 Task: Select a due date automation when advanced on, the moment a card is due add fields with custom field "Resume" set to a number lower or equal to 1 and greater than 10.
Action: Mouse moved to (1341, 107)
Screenshot: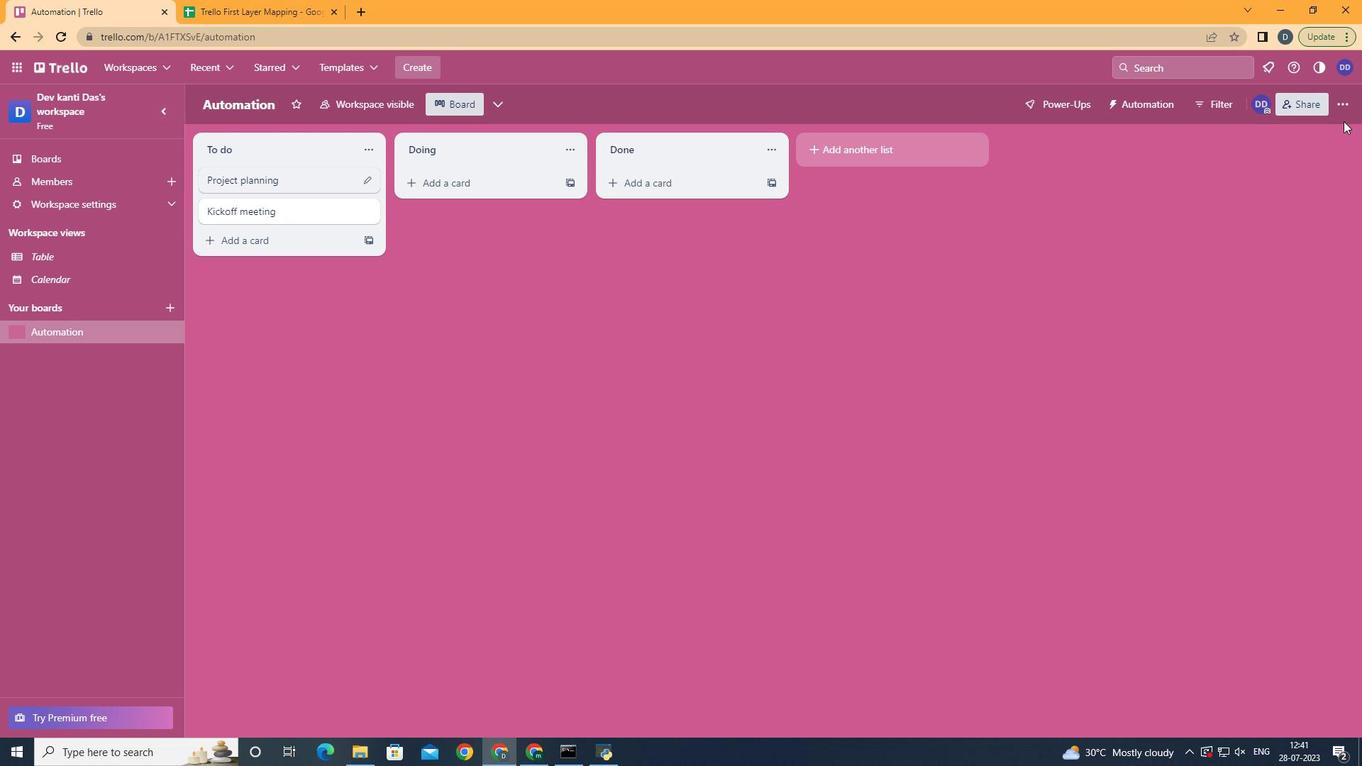 
Action: Mouse pressed left at (1341, 107)
Screenshot: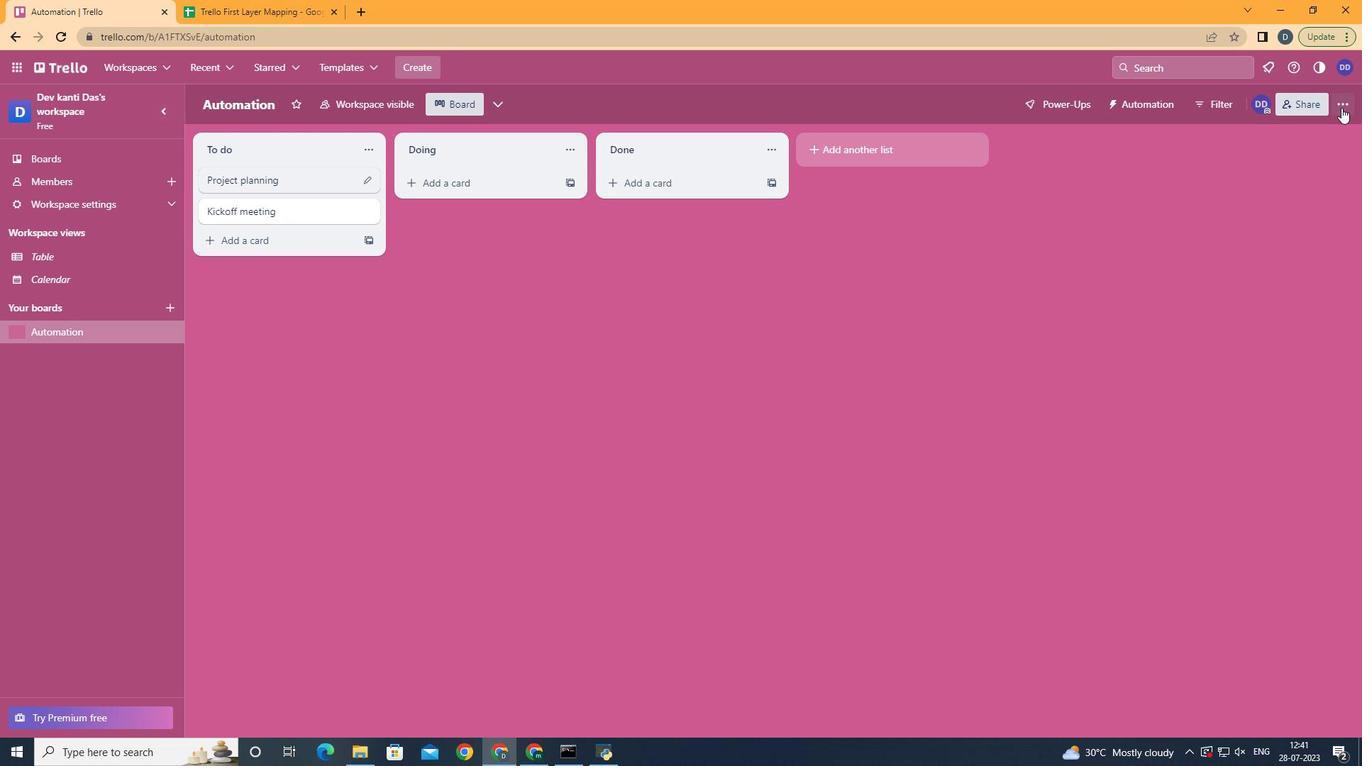 
Action: Mouse moved to (1223, 283)
Screenshot: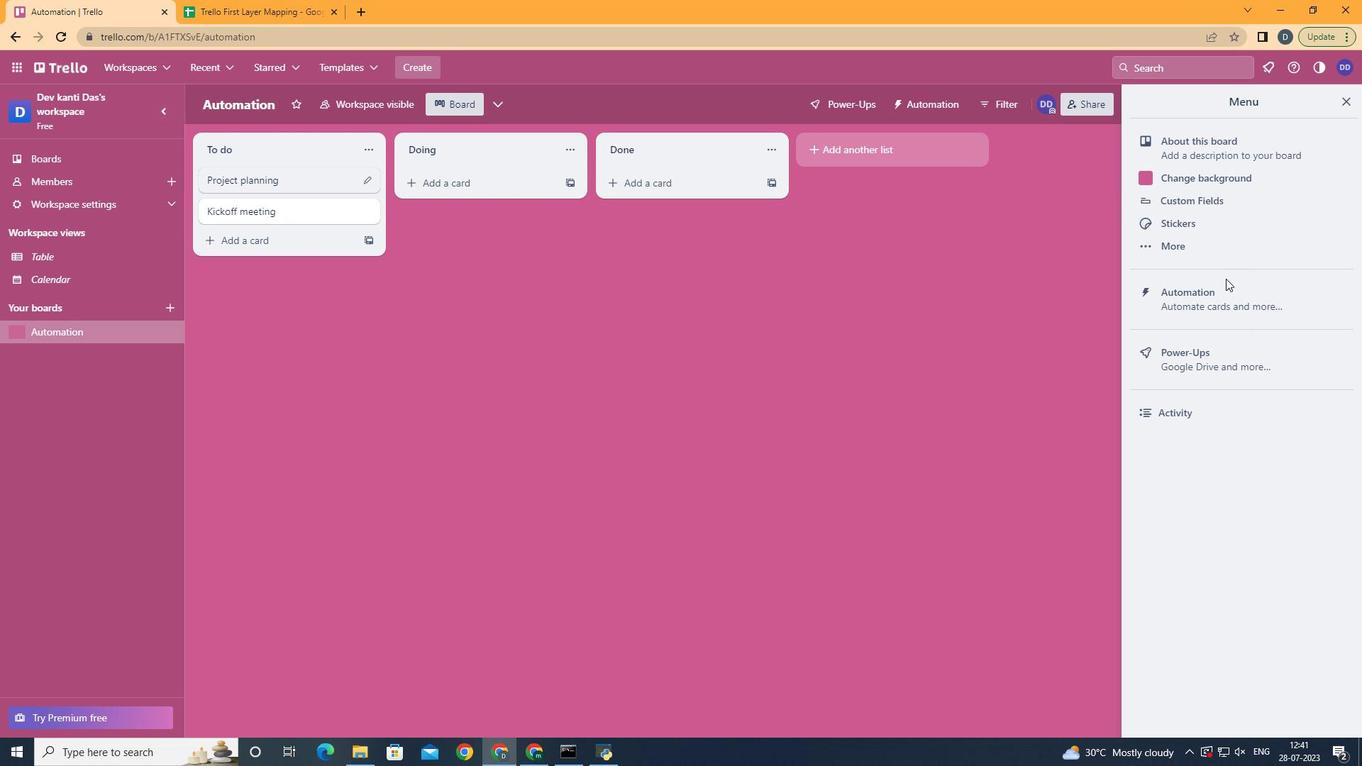
Action: Mouse pressed left at (1223, 283)
Screenshot: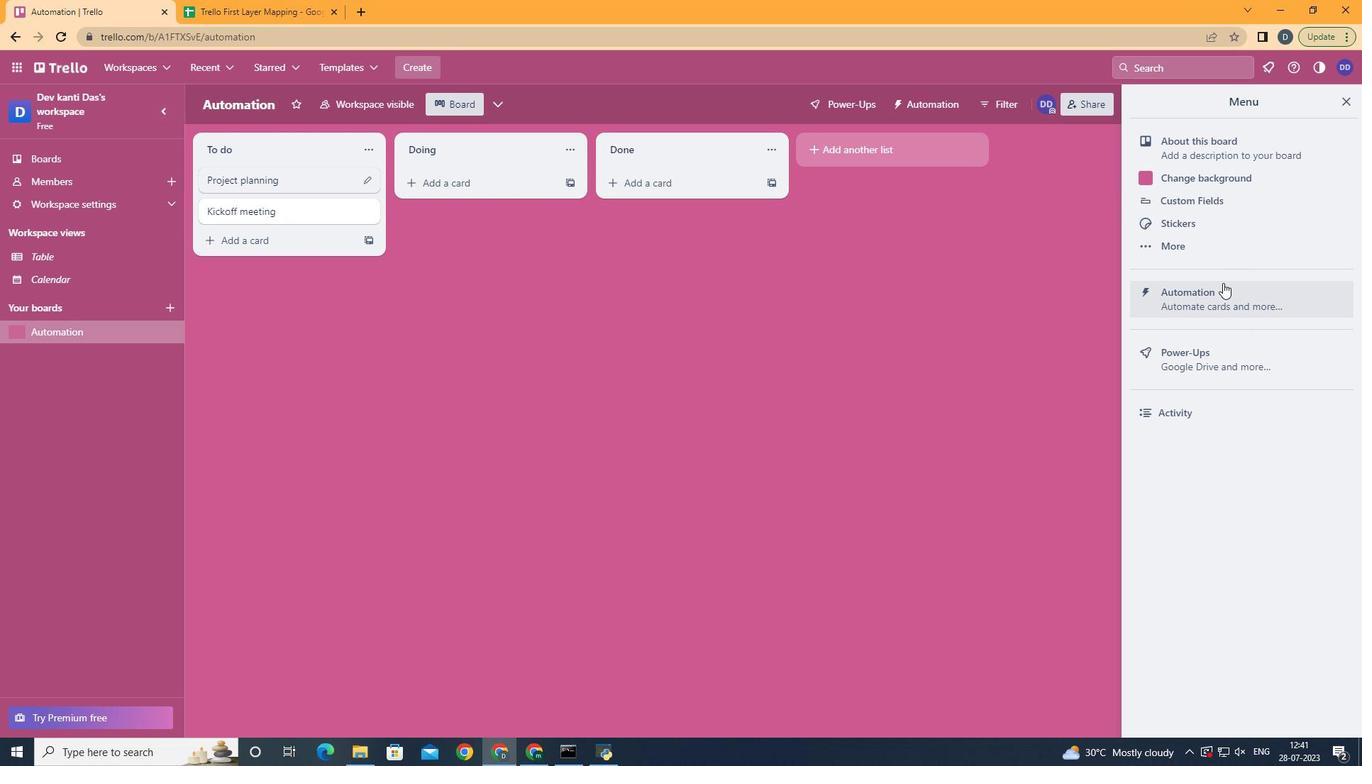 
Action: Mouse moved to (266, 287)
Screenshot: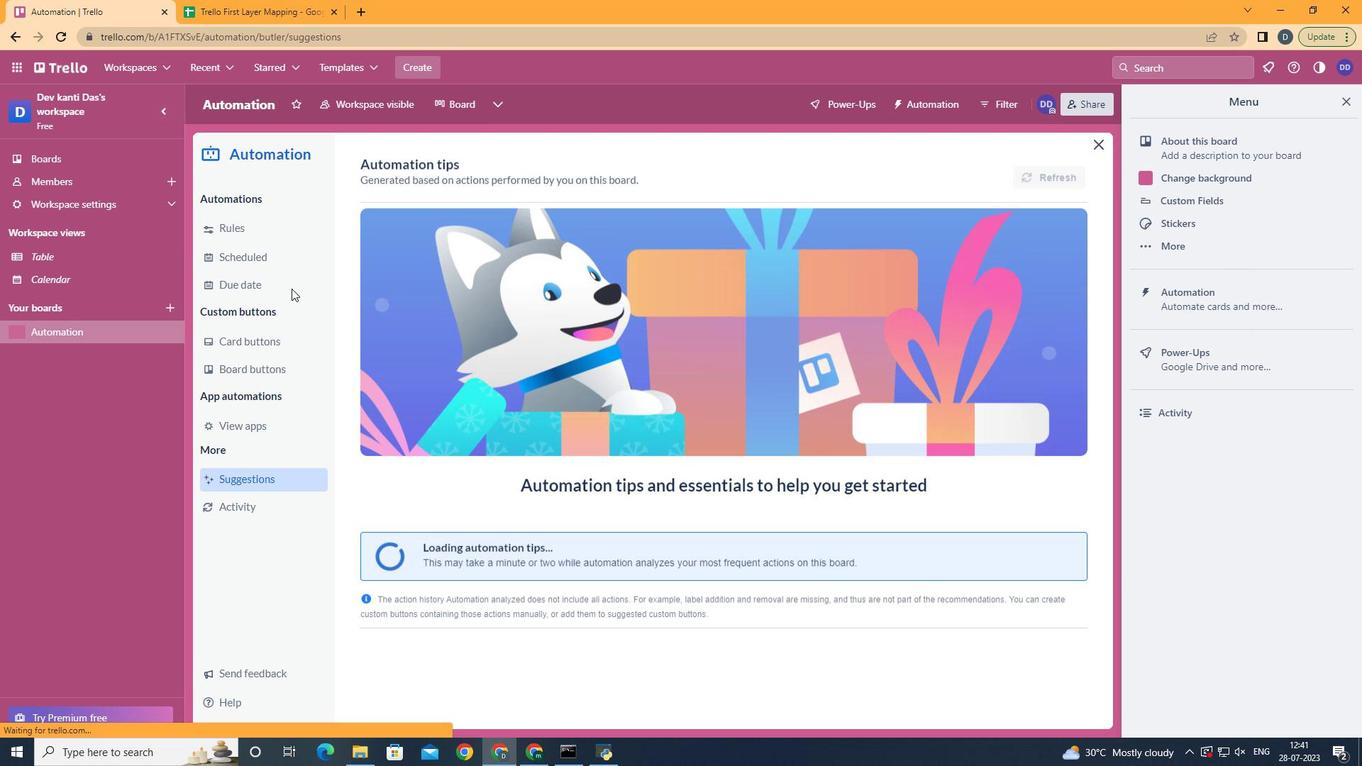 
Action: Mouse pressed left at (266, 287)
Screenshot: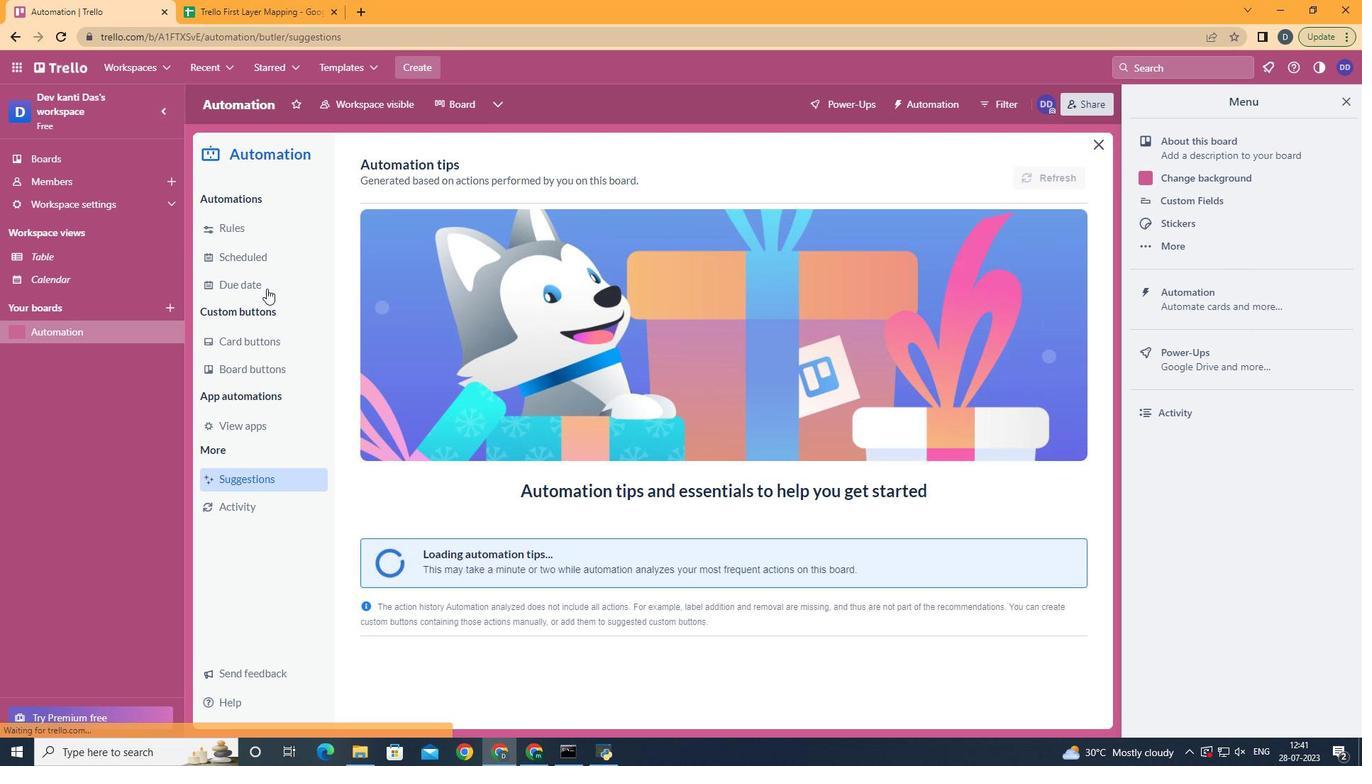 
Action: Mouse moved to (1036, 173)
Screenshot: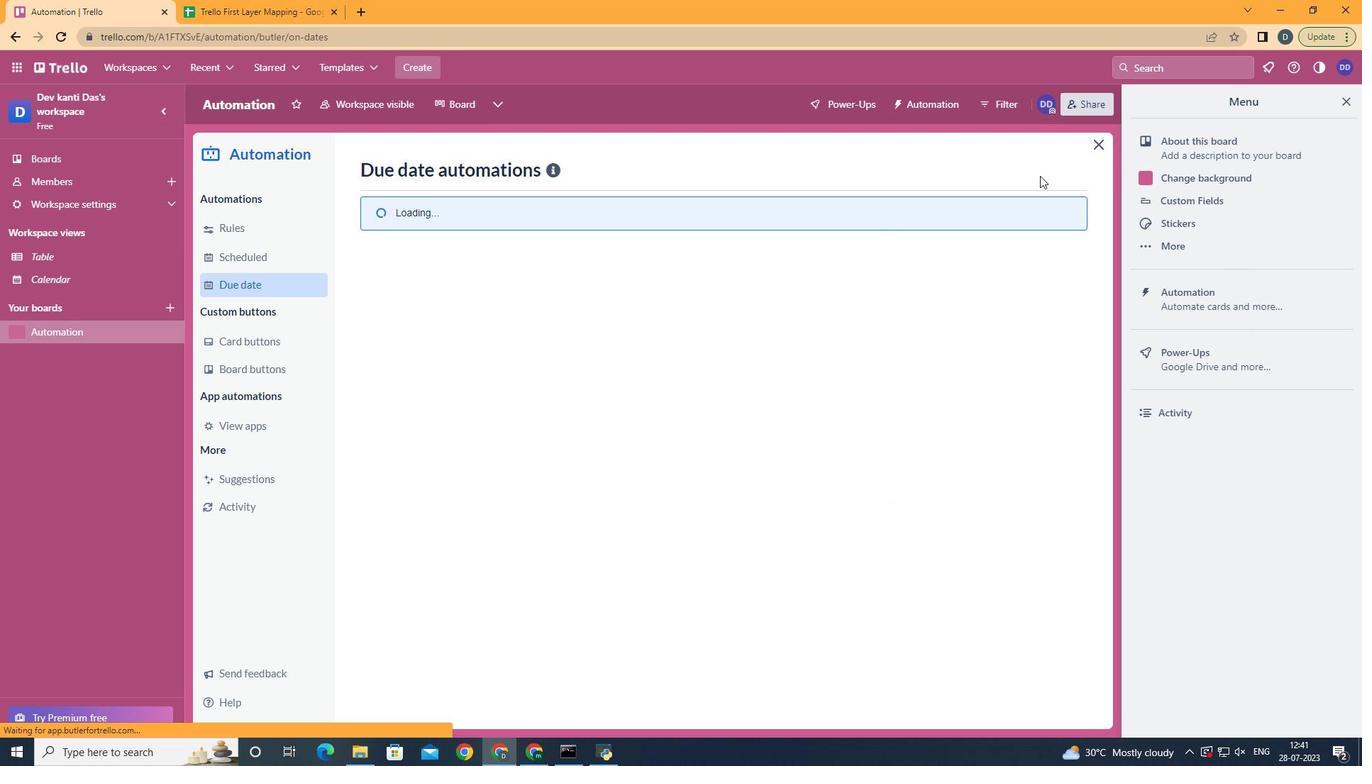 
Action: Mouse pressed left at (1036, 173)
Screenshot: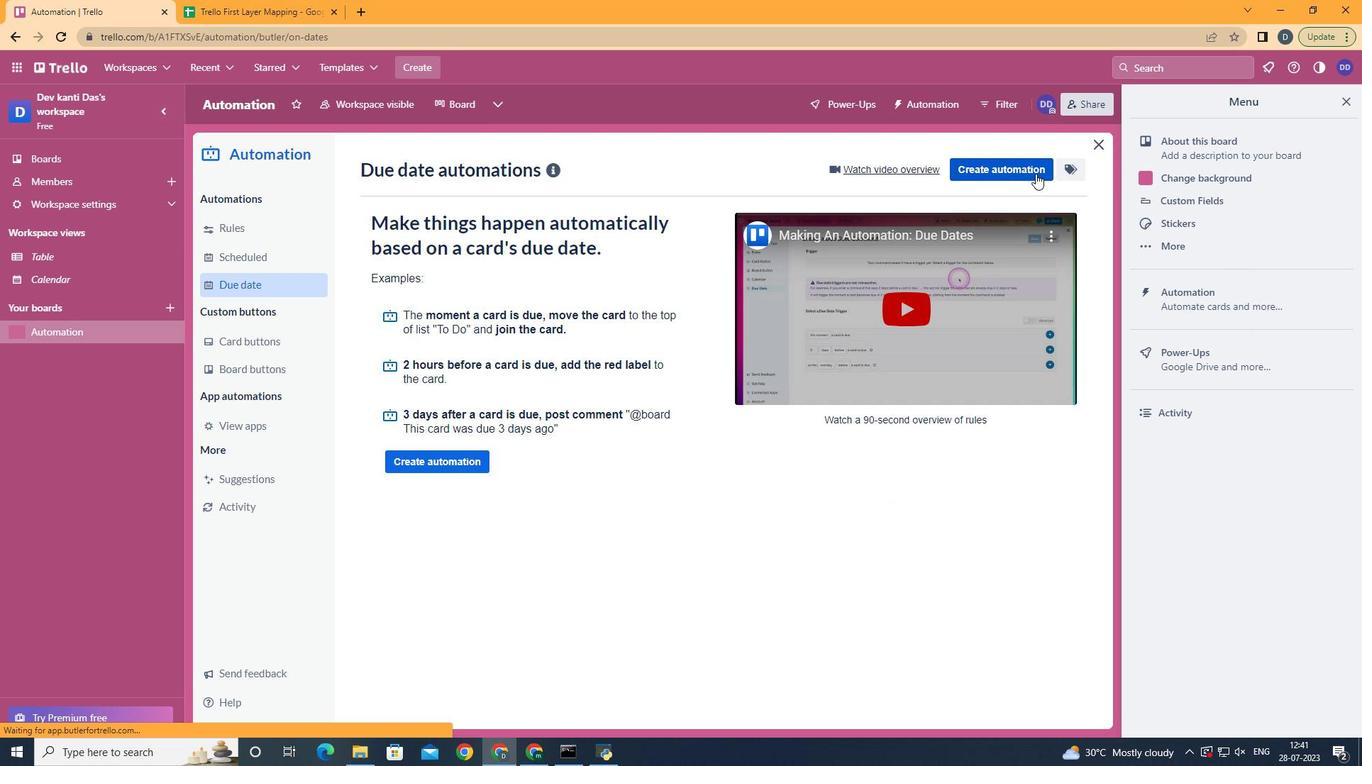 
Action: Mouse moved to (565, 307)
Screenshot: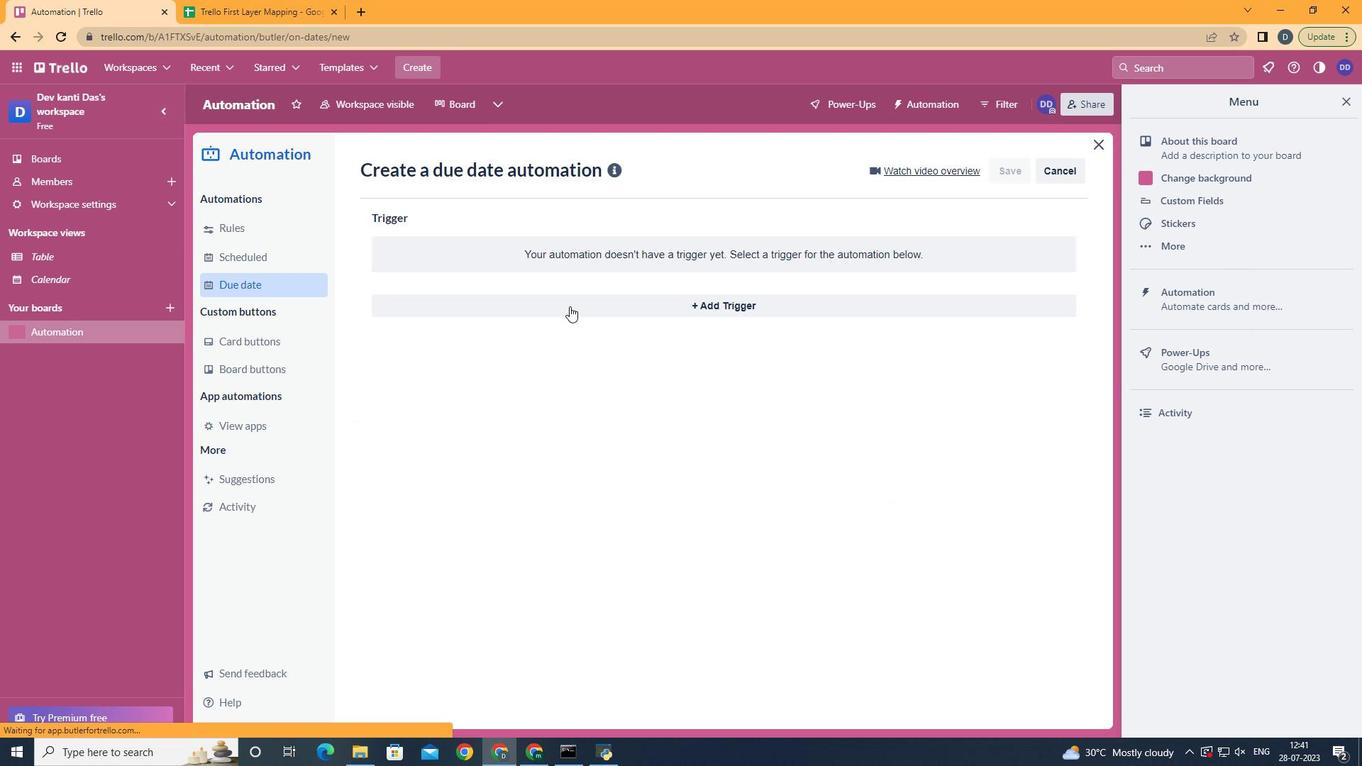 
Action: Mouse pressed left at (565, 307)
Screenshot: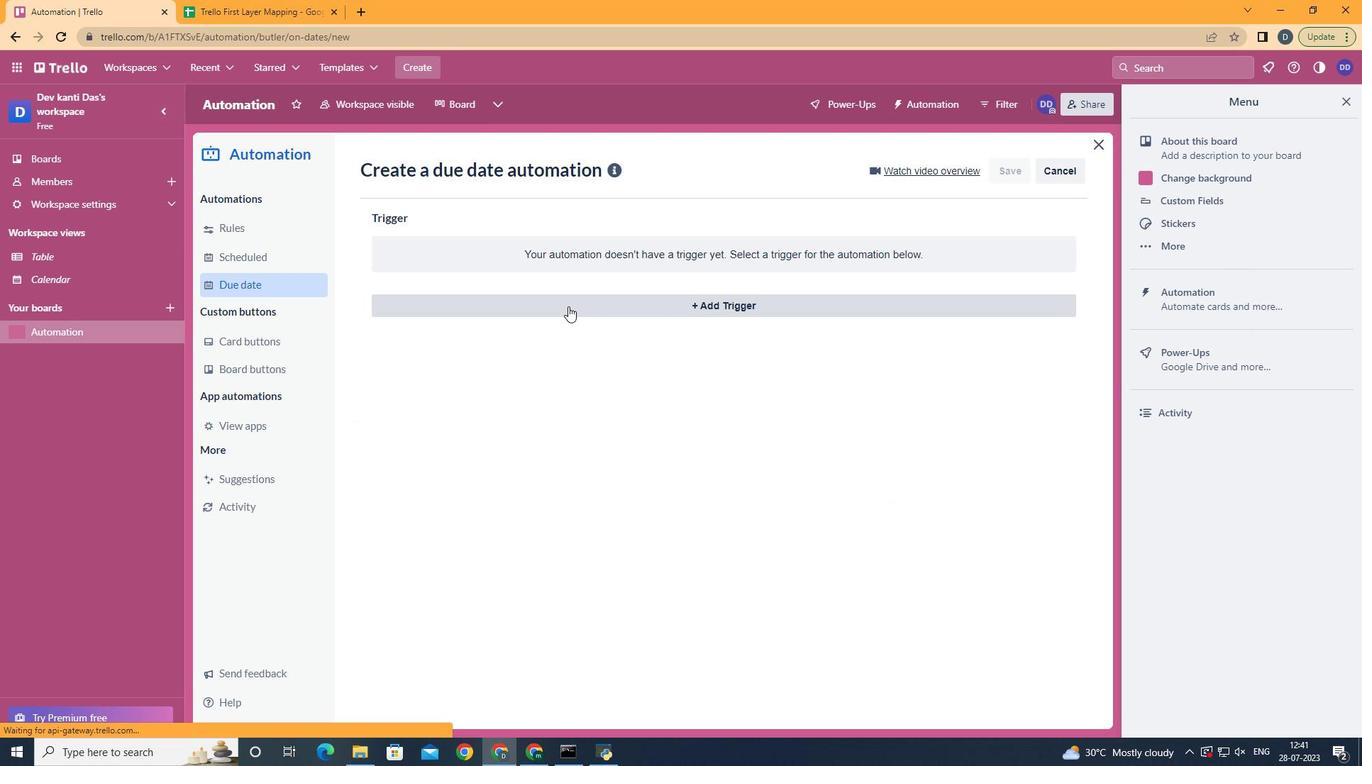 
Action: Mouse moved to (436, 501)
Screenshot: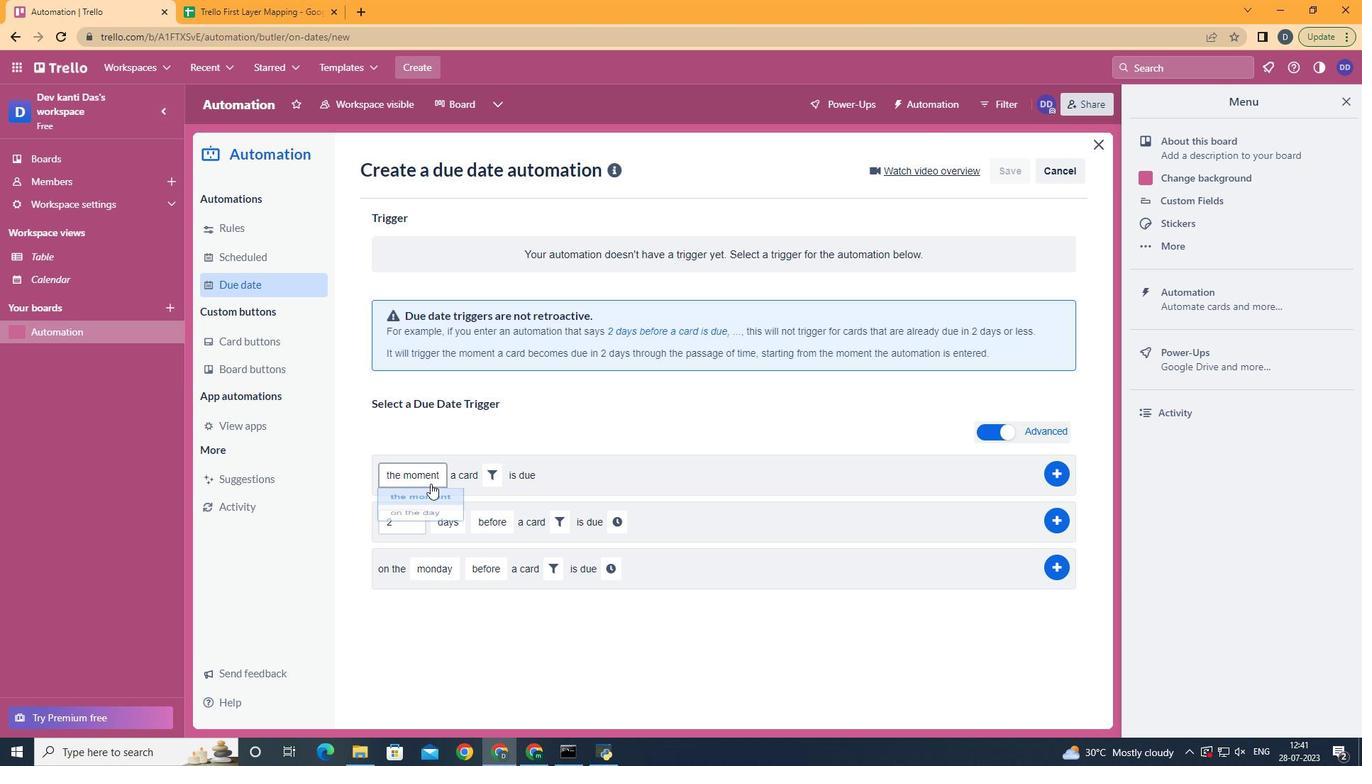 
Action: Mouse pressed left at (436, 501)
Screenshot: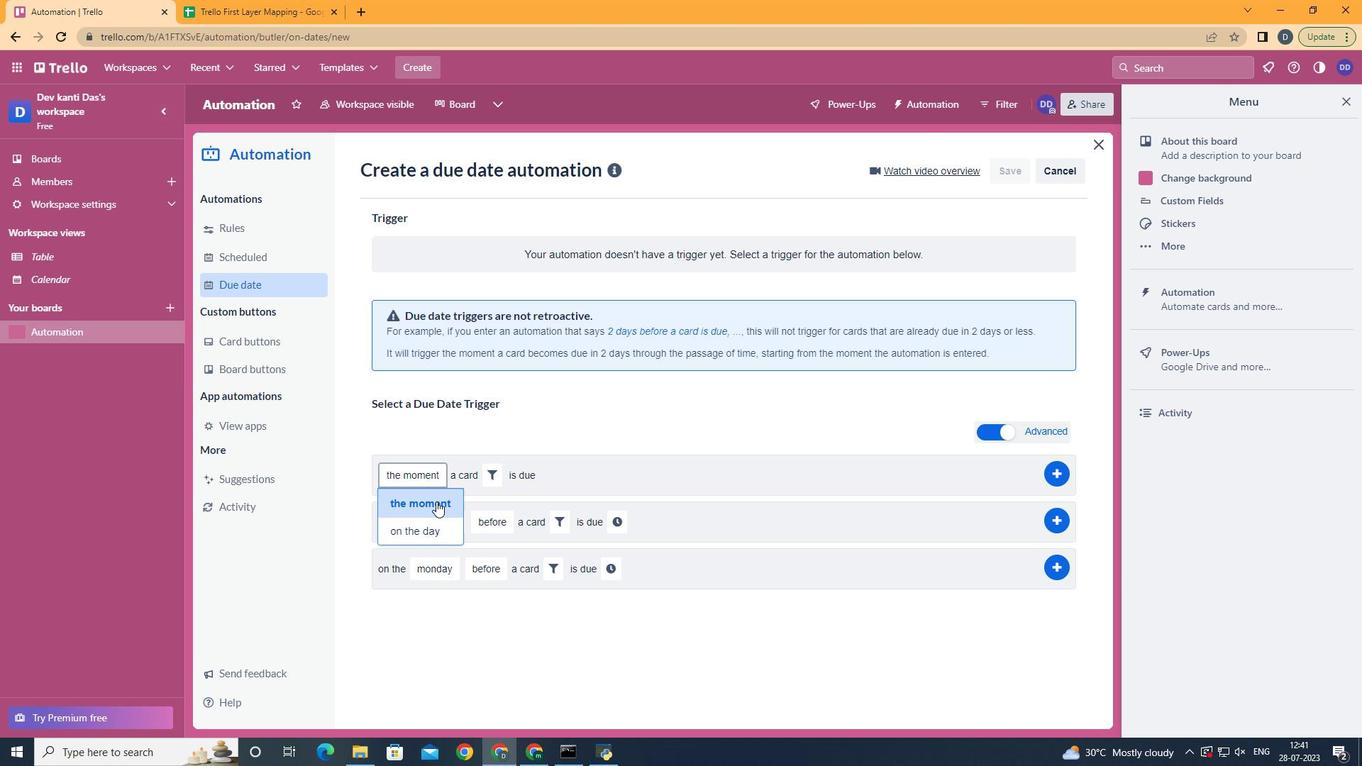 
Action: Mouse moved to (498, 474)
Screenshot: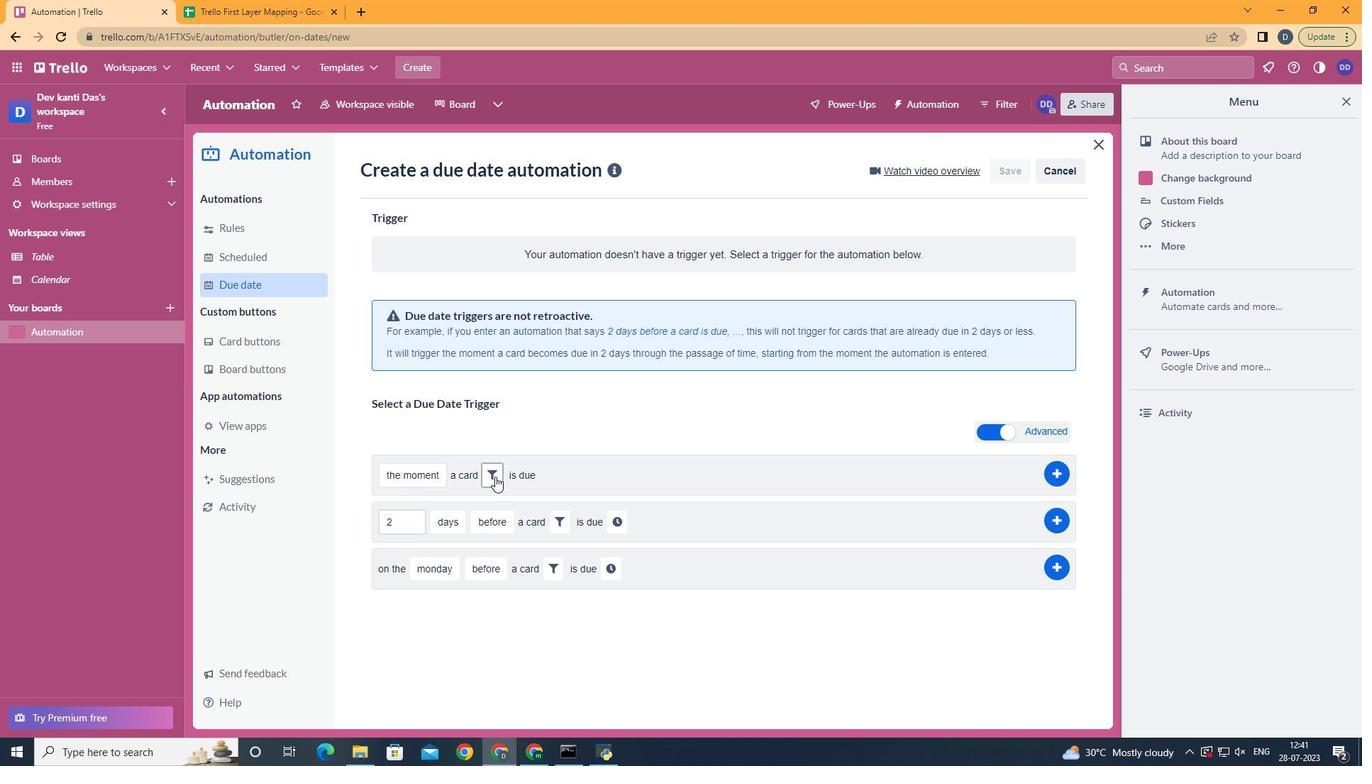 
Action: Mouse pressed left at (498, 474)
Screenshot: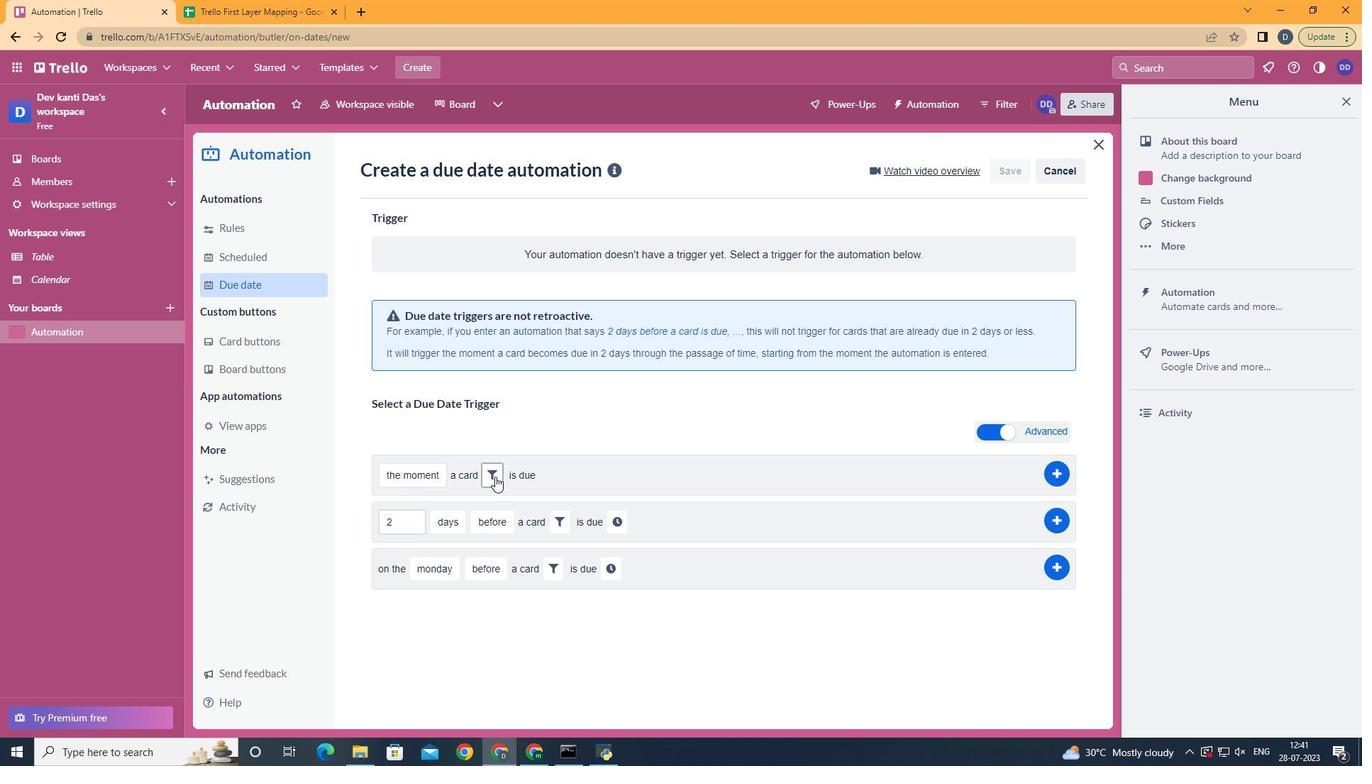 
Action: Mouse moved to (716, 522)
Screenshot: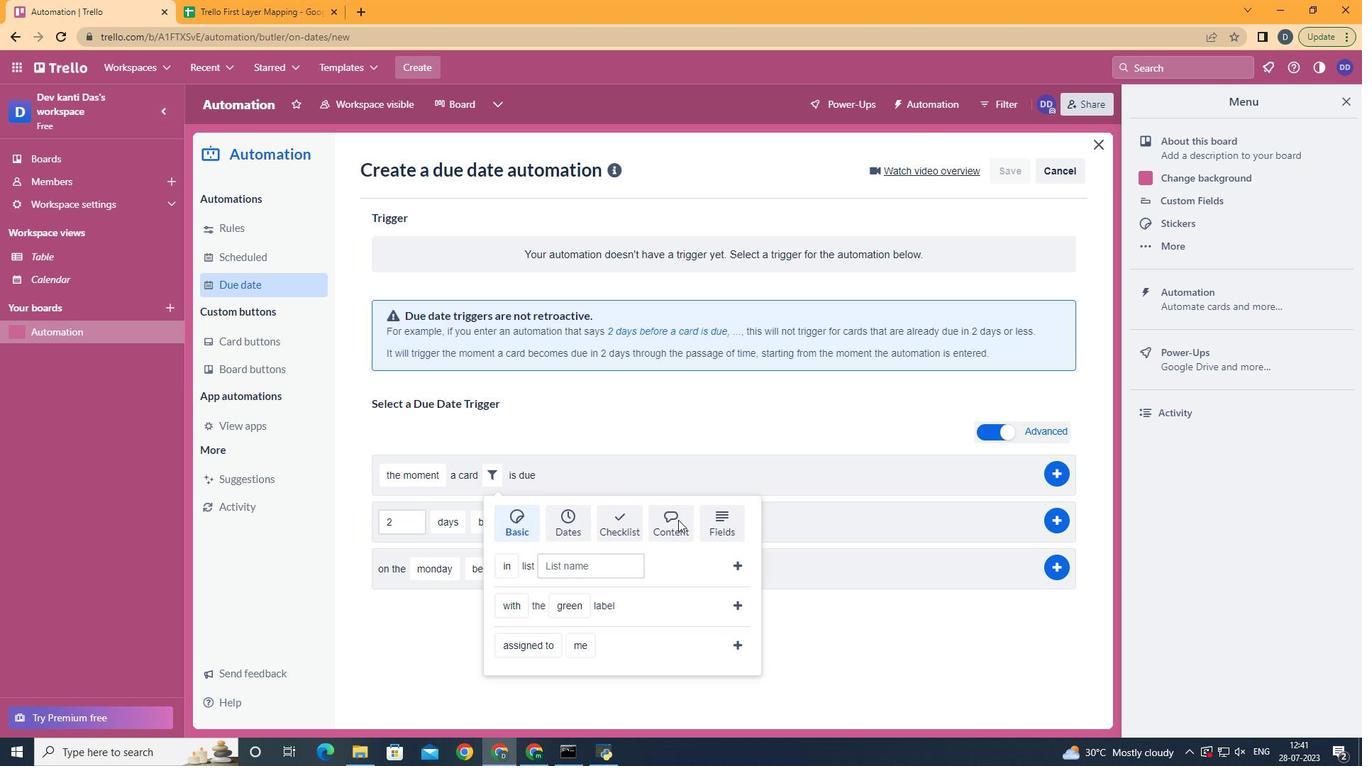 
Action: Mouse pressed left at (716, 522)
Screenshot: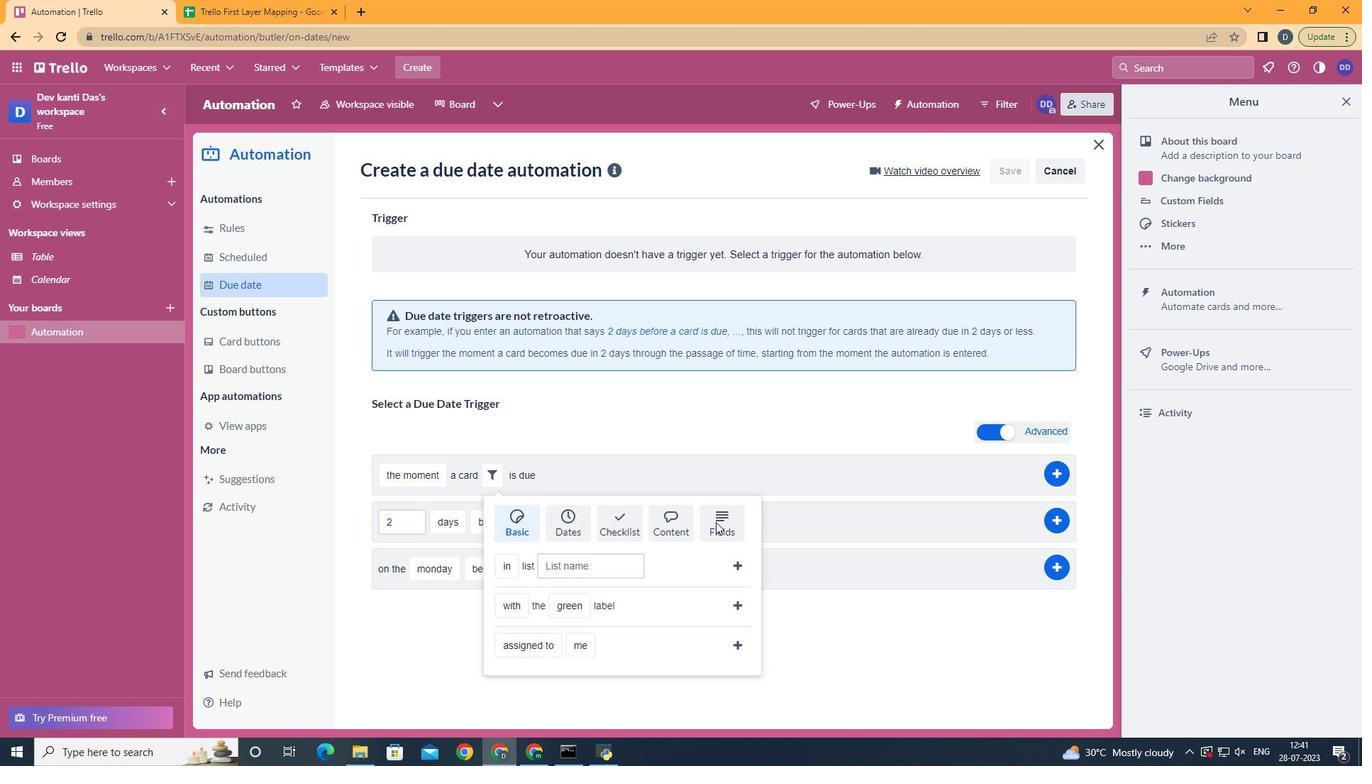 
Action: Mouse moved to (717, 540)
Screenshot: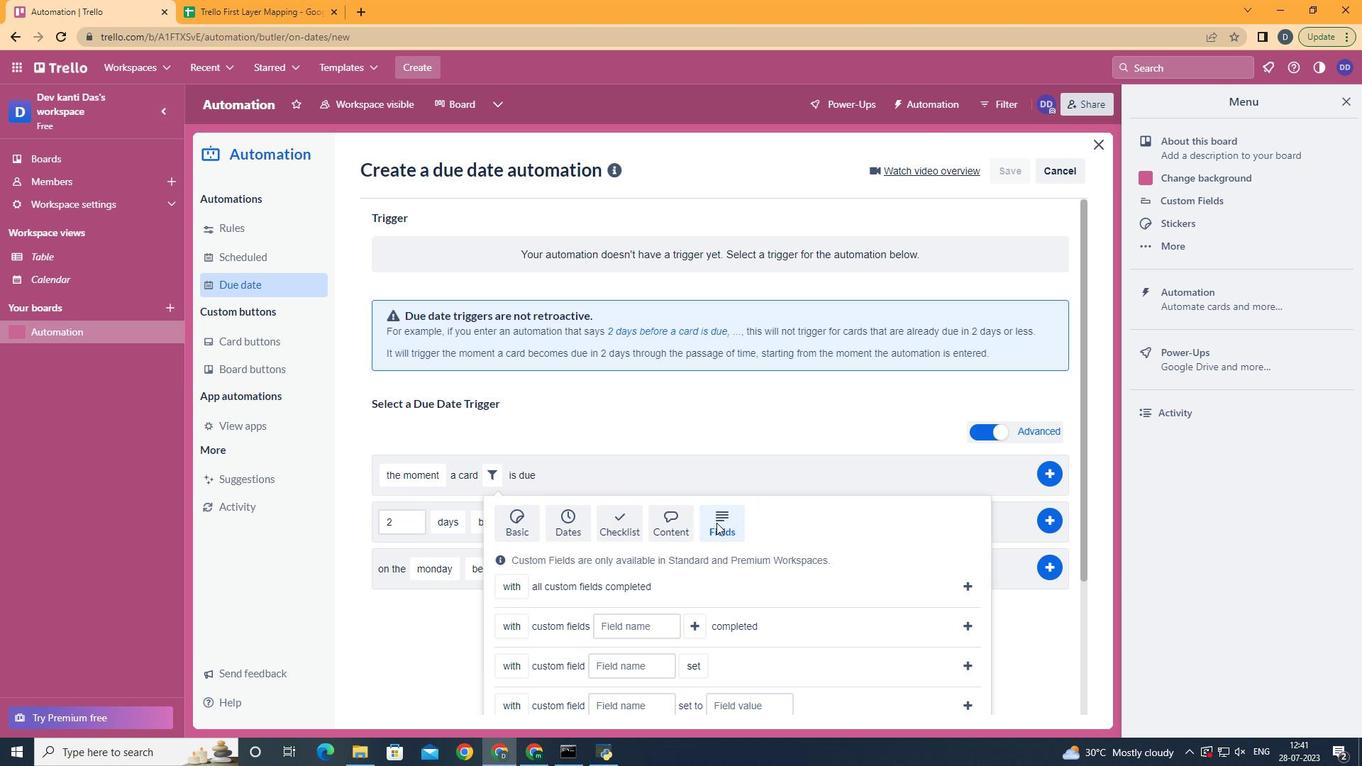 
Action: Mouse scrolled (717, 540) with delta (0, 0)
Screenshot: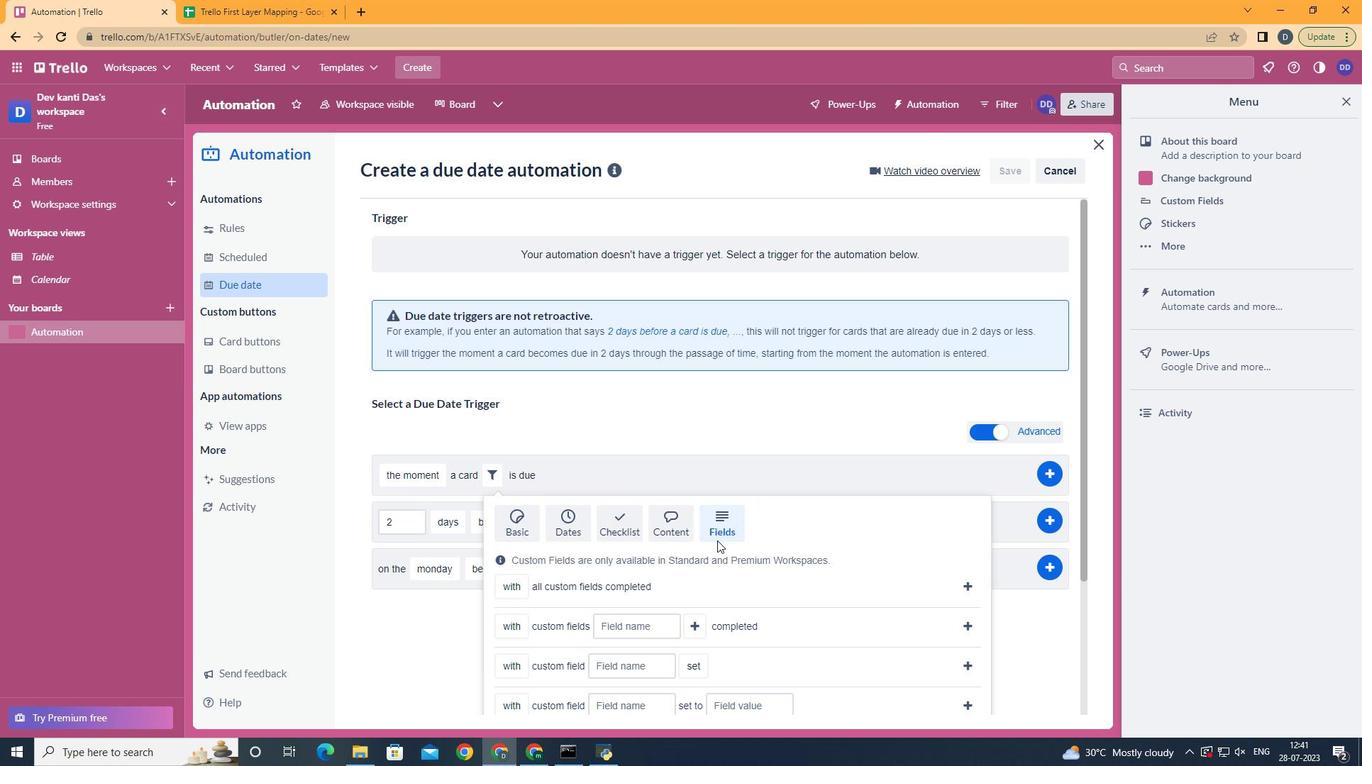 
Action: Mouse scrolled (717, 540) with delta (0, 0)
Screenshot: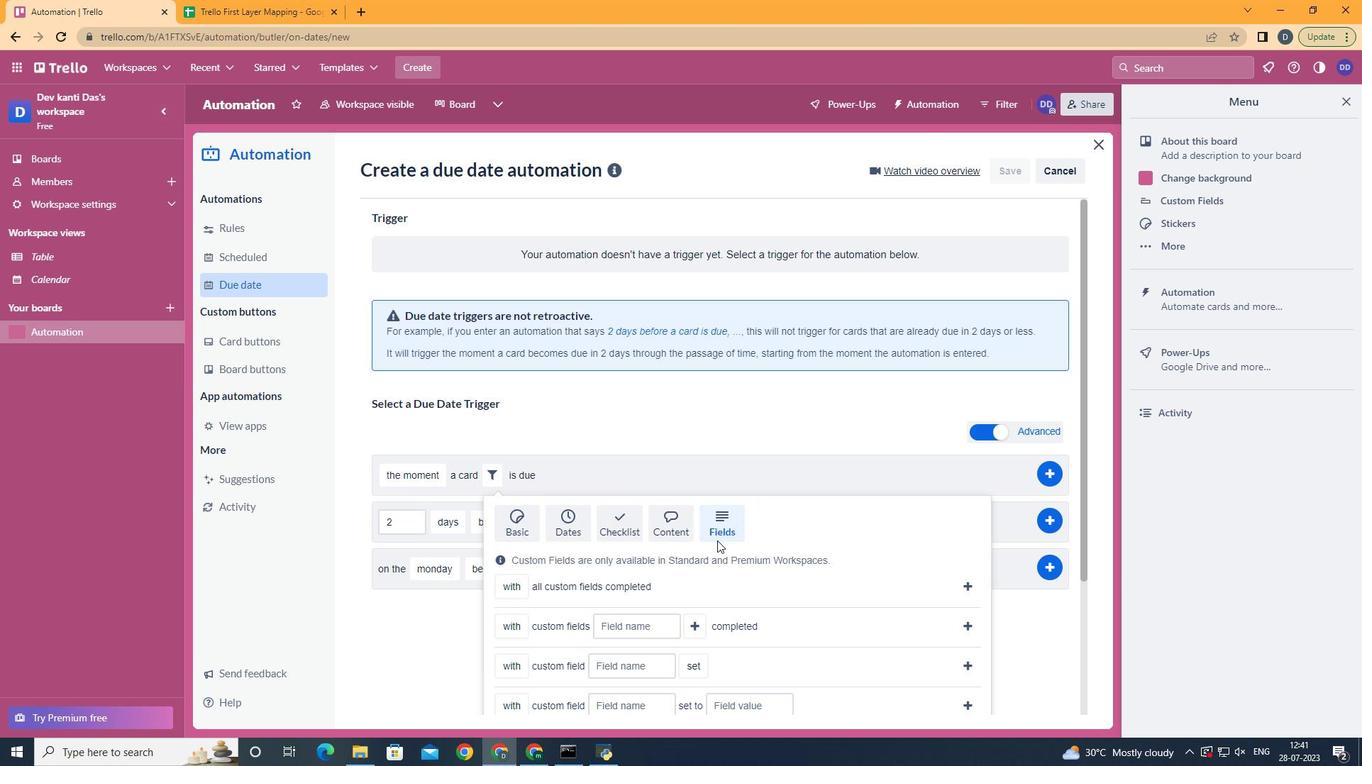 
Action: Mouse moved to (717, 542)
Screenshot: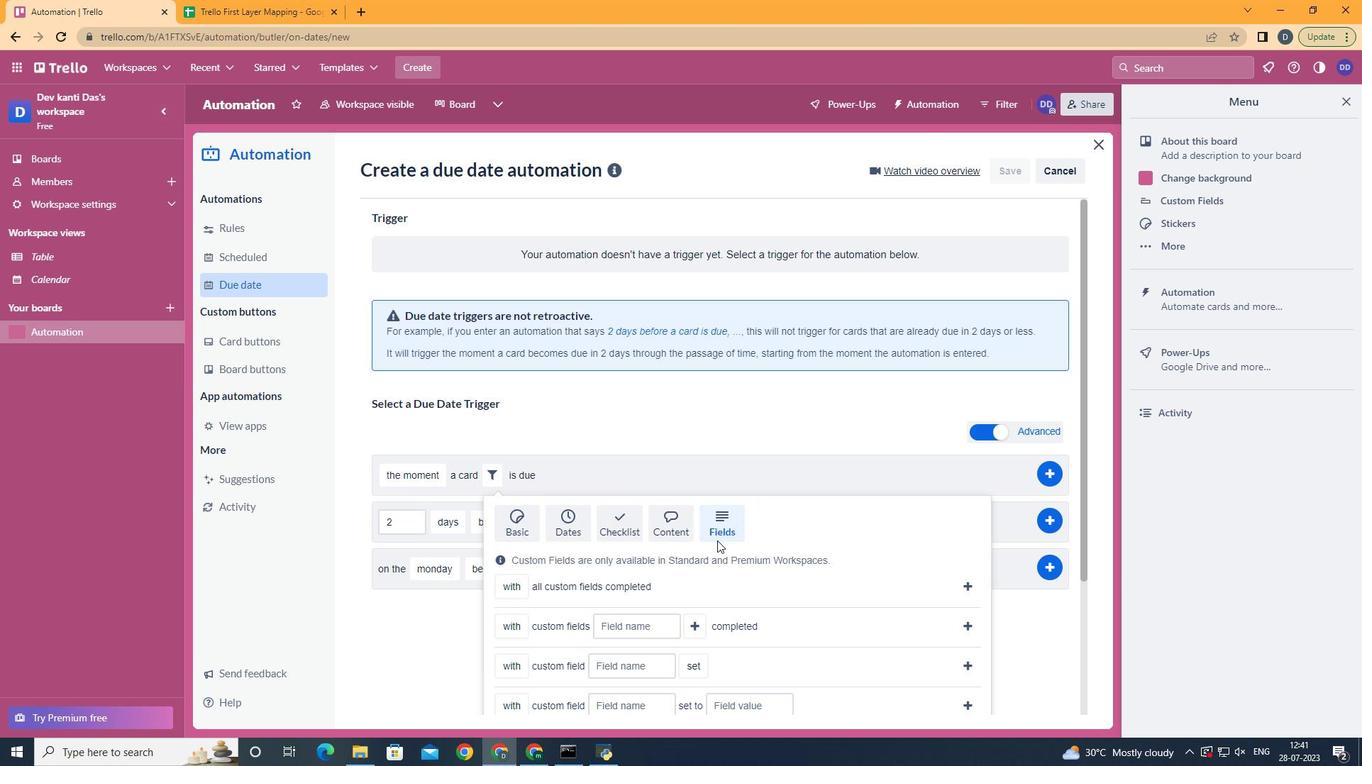 
Action: Mouse scrolled (717, 542) with delta (0, 0)
Screenshot: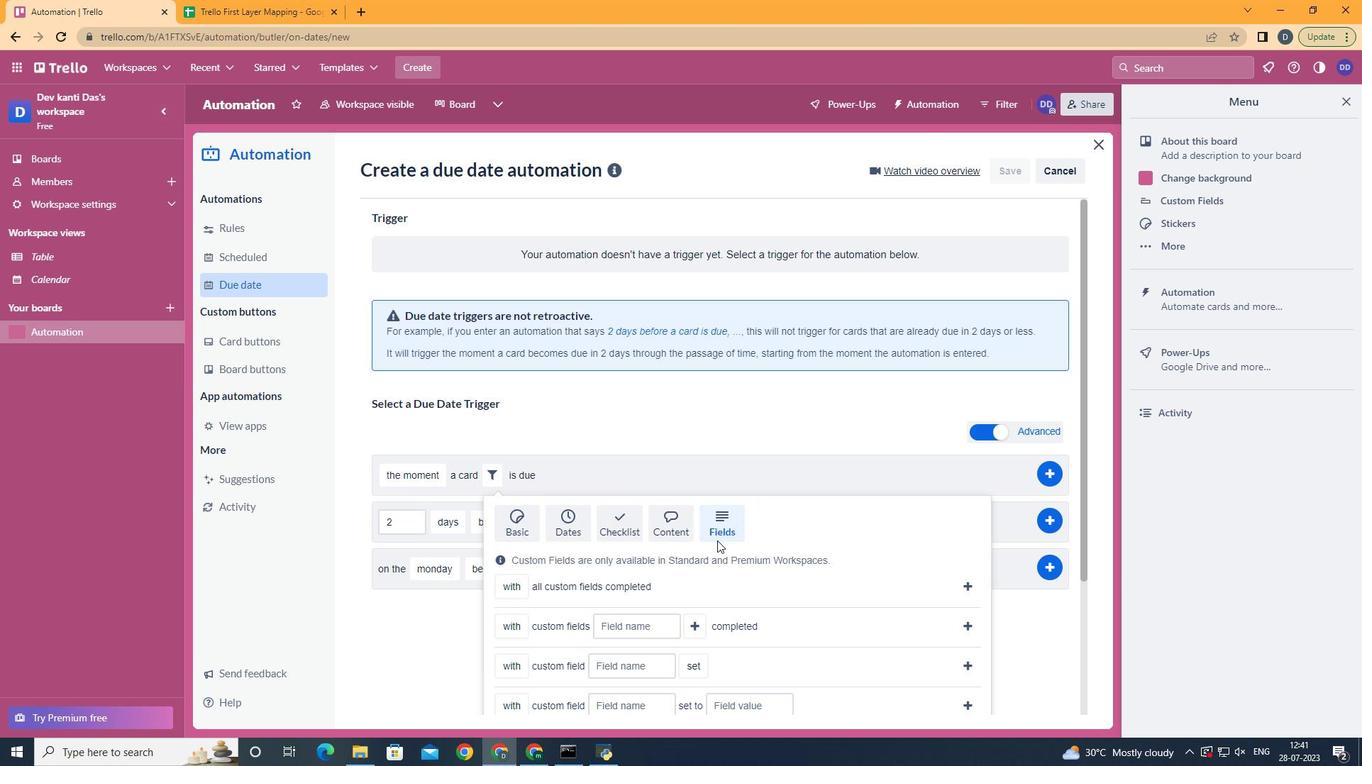 
Action: Mouse scrolled (717, 542) with delta (0, 0)
Screenshot: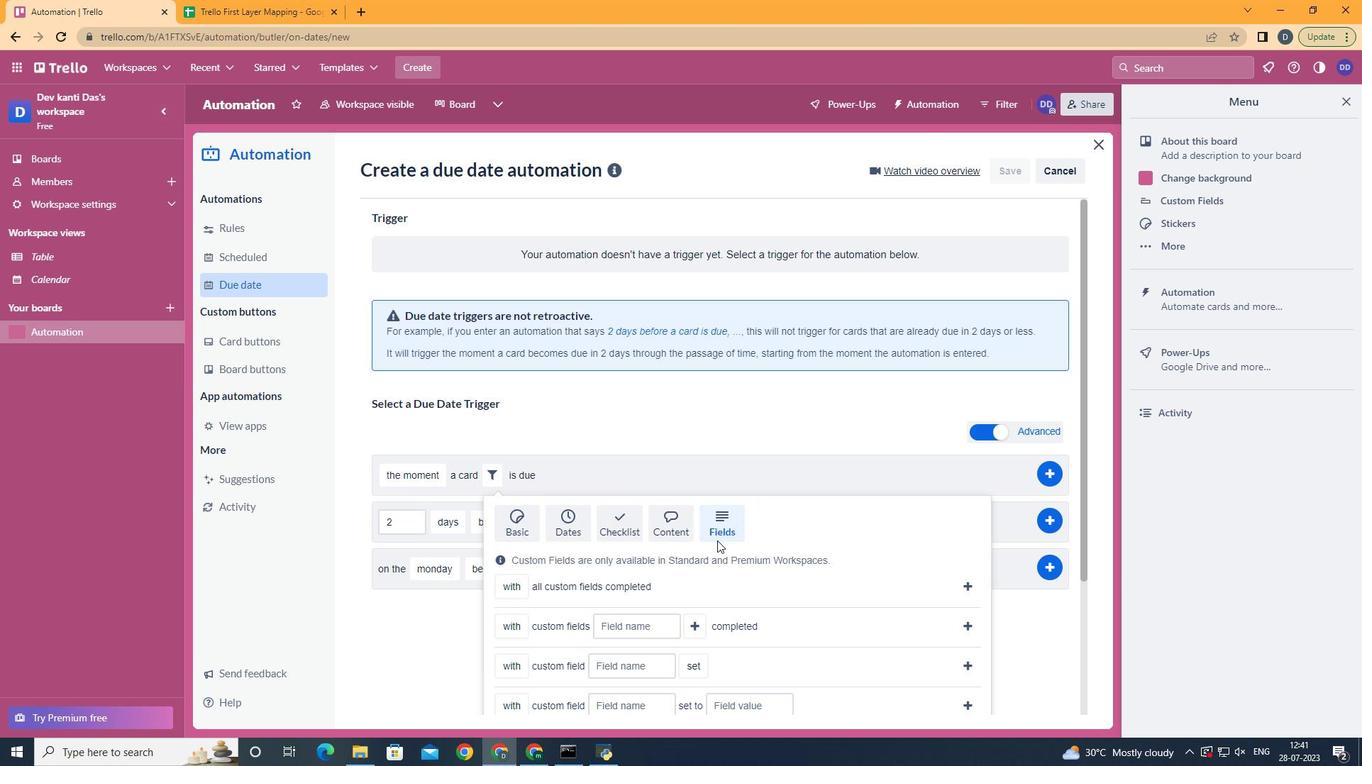 
Action: Mouse scrolled (717, 542) with delta (0, 0)
Screenshot: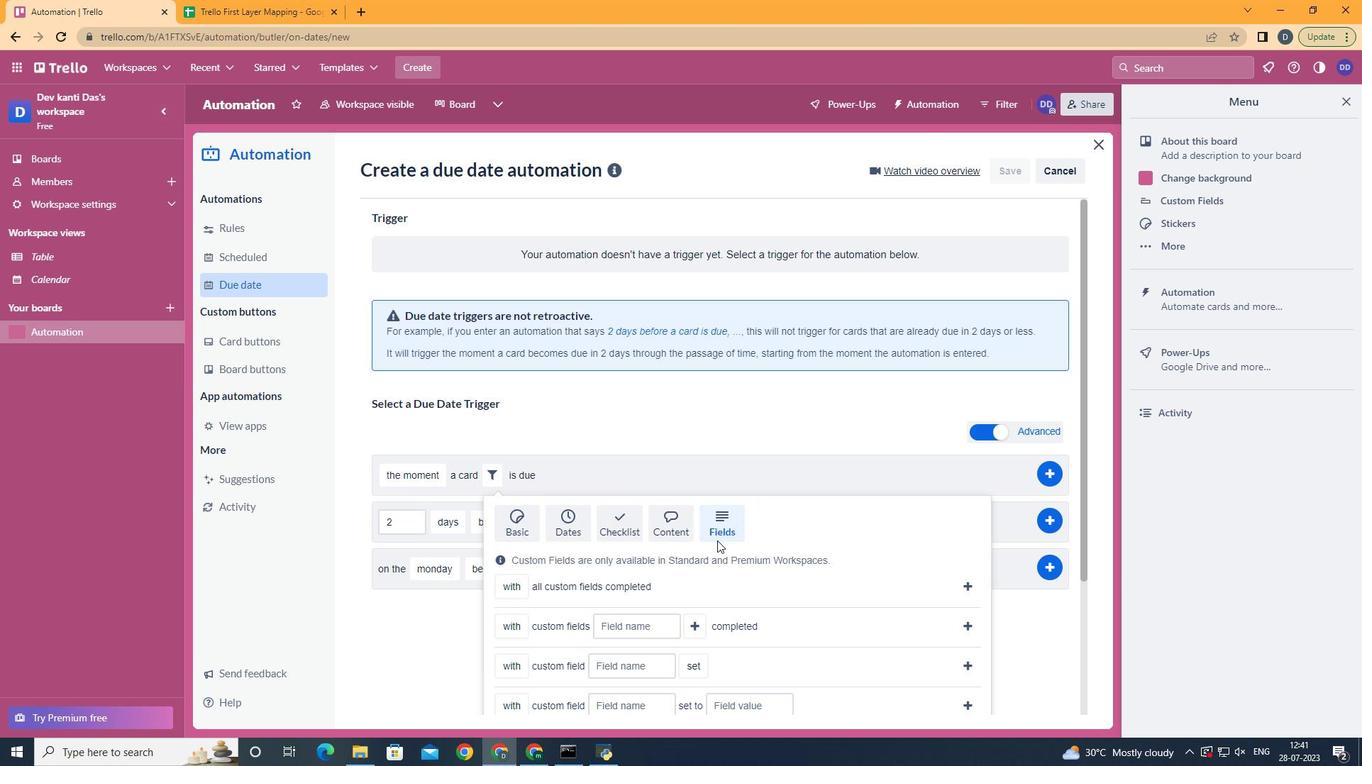 
Action: Mouse moved to (513, 630)
Screenshot: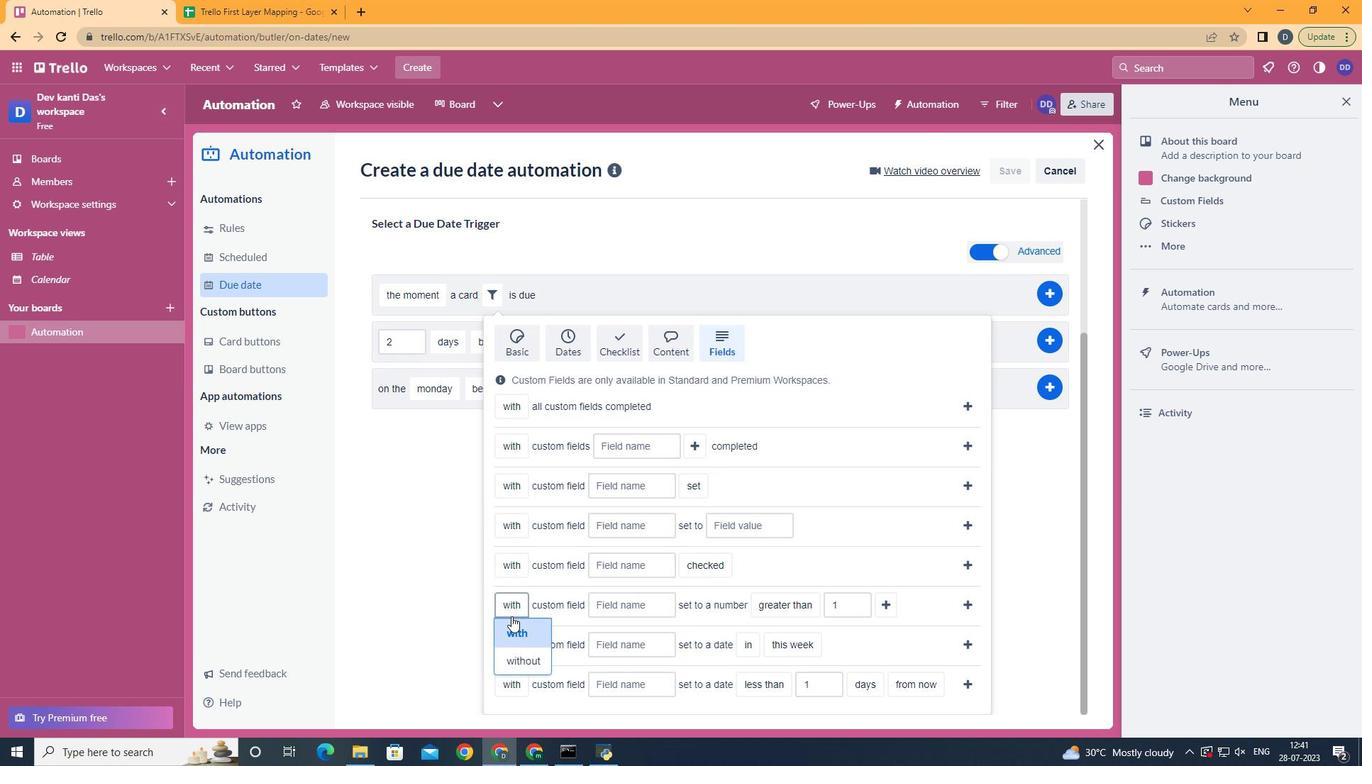 
Action: Mouse pressed left at (513, 630)
Screenshot: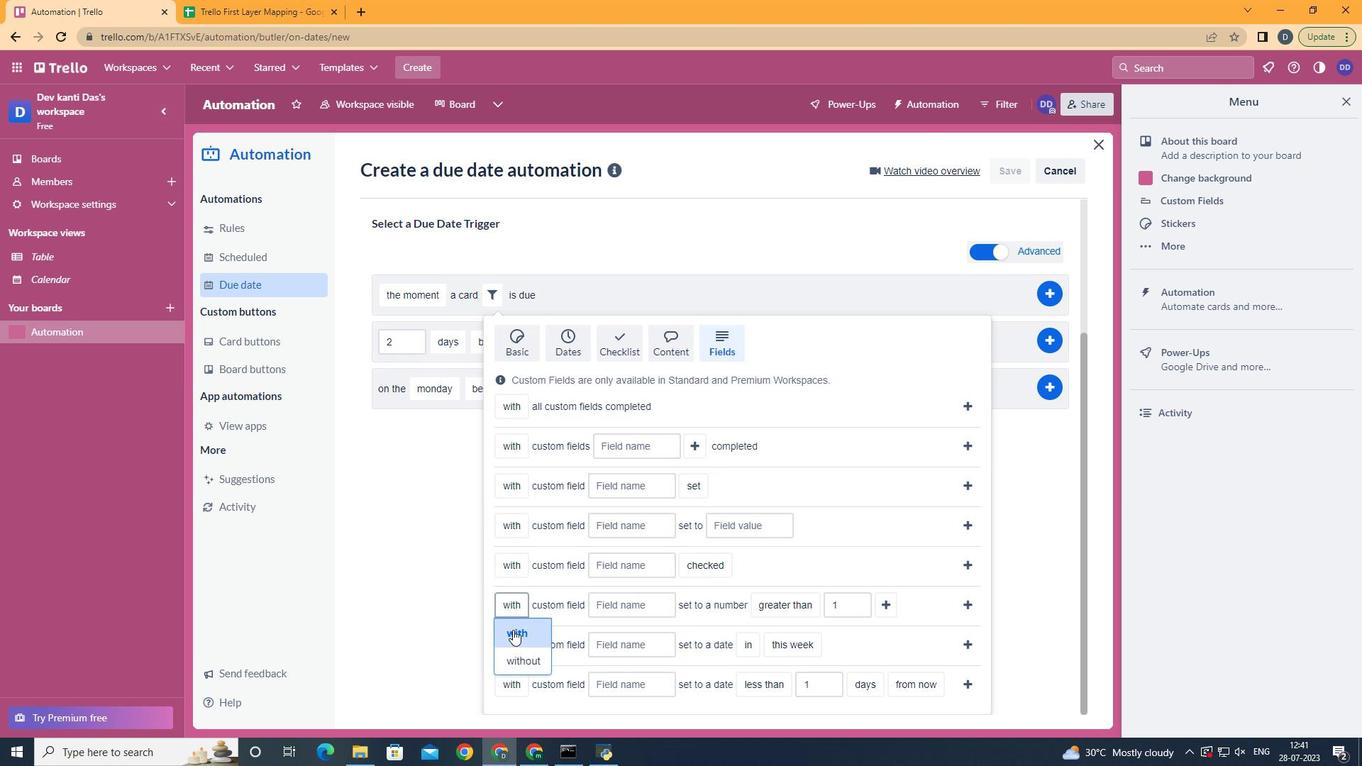
Action: Mouse moved to (651, 598)
Screenshot: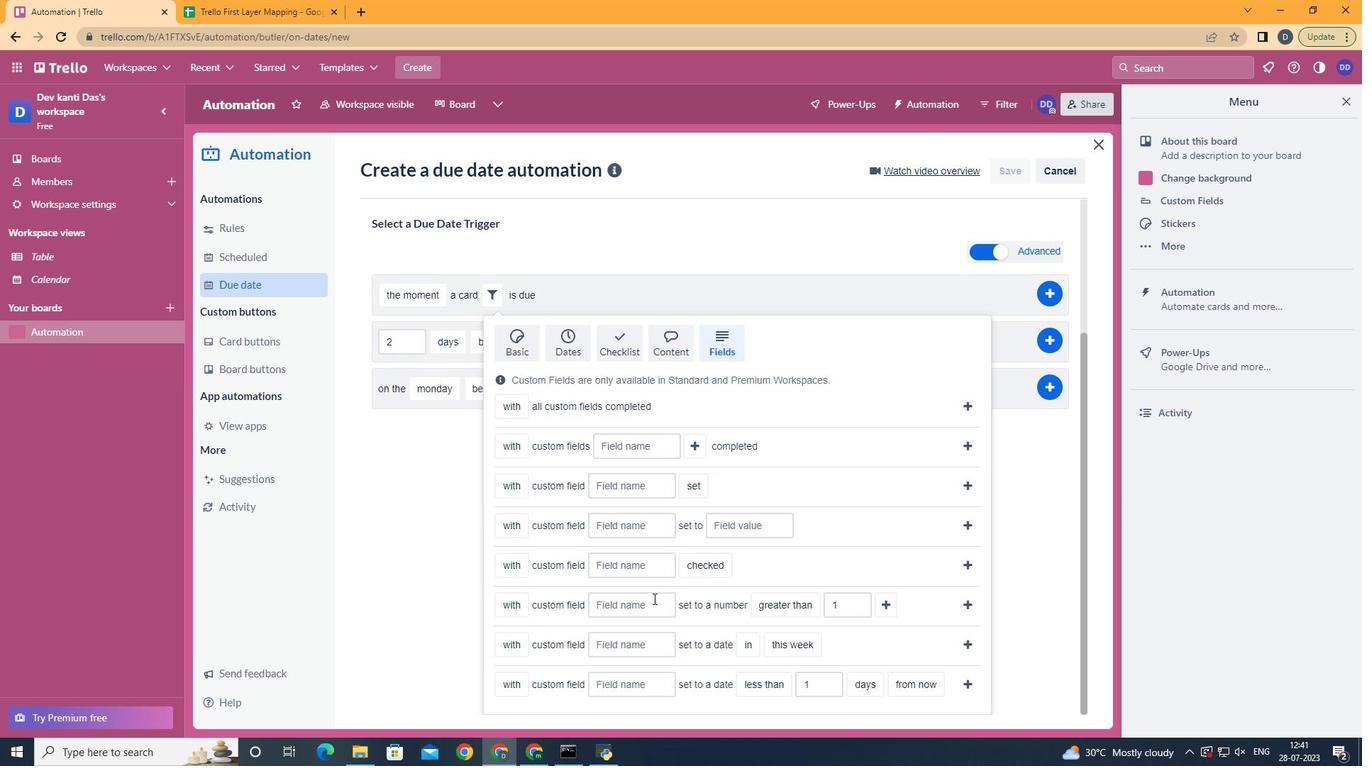 
Action: Mouse pressed left at (651, 598)
Screenshot: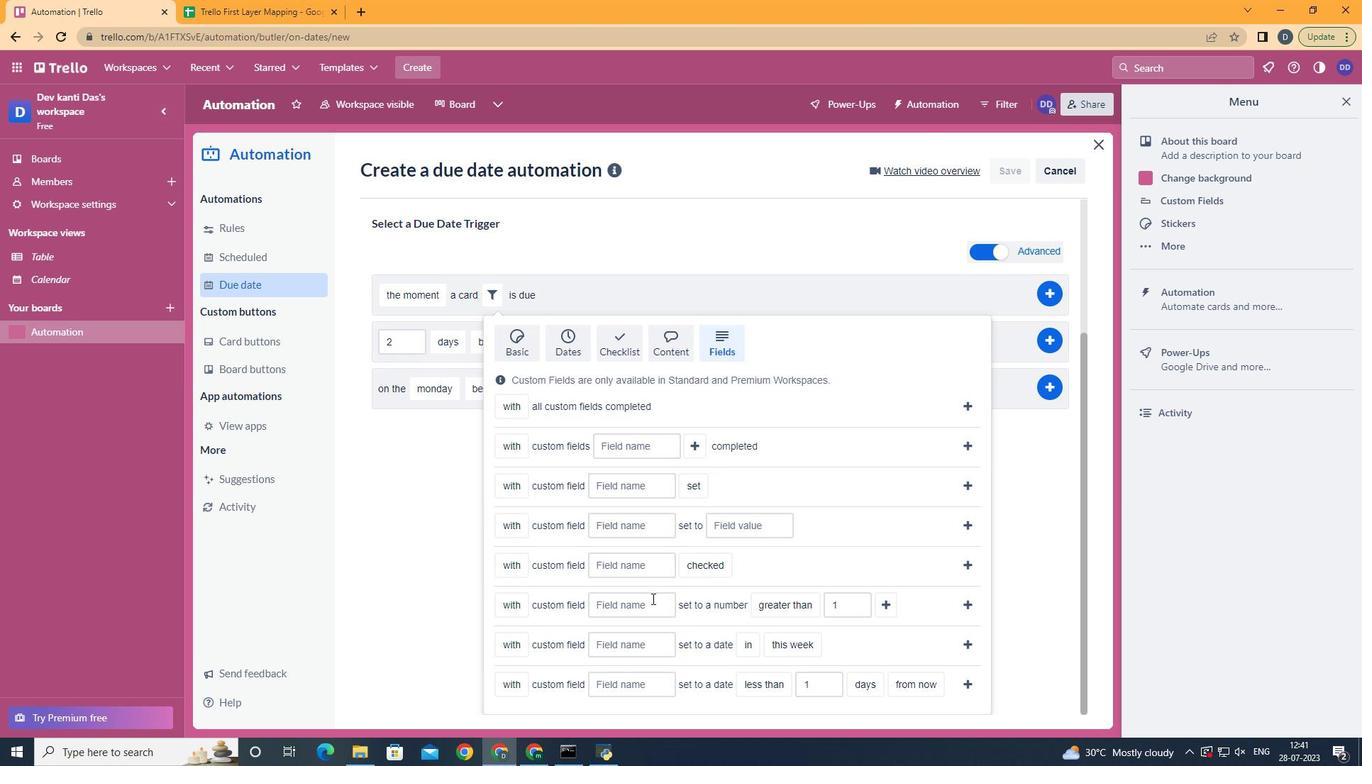 
Action: Mouse moved to (1047, 473)
Screenshot: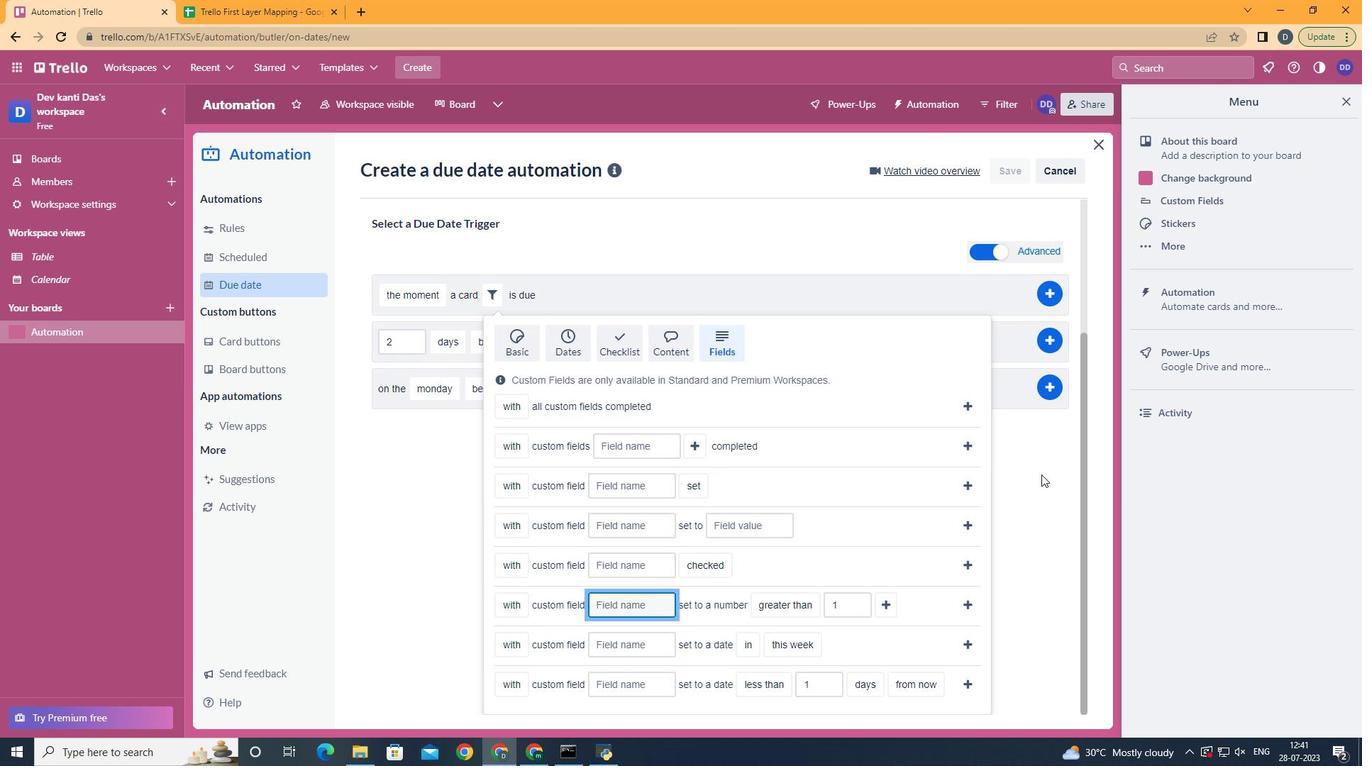 
Action: Key pressed <Key.shift>
Screenshot: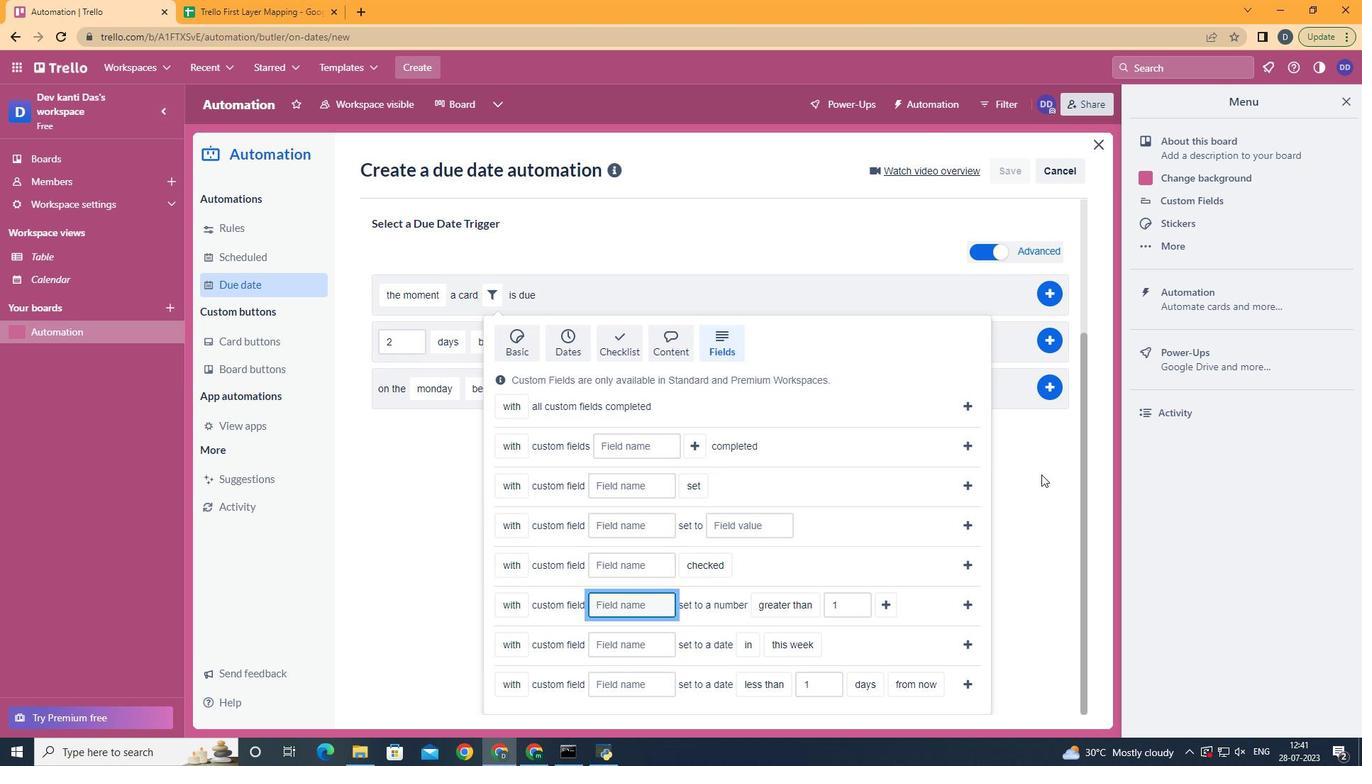 
Action: Mouse moved to (1065, 467)
Screenshot: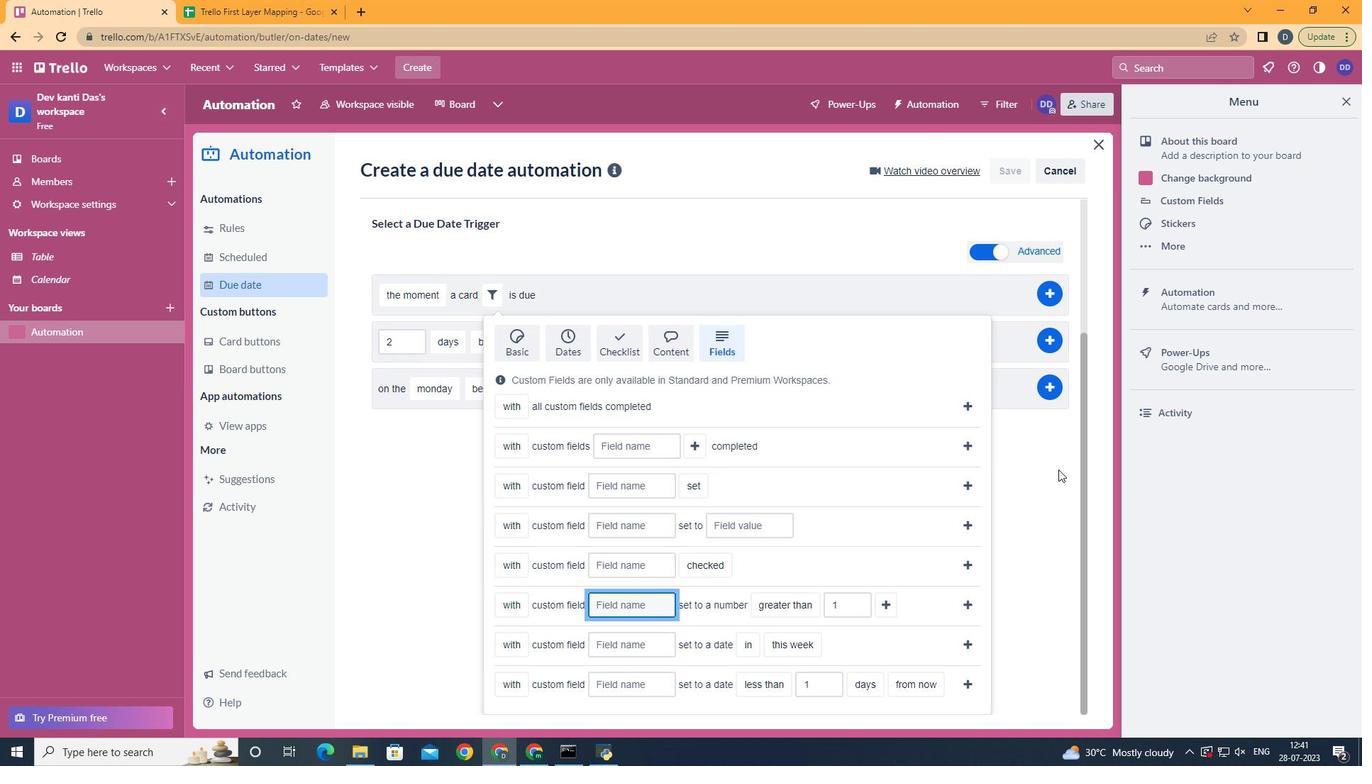 
Action: Key pressed R
Screenshot: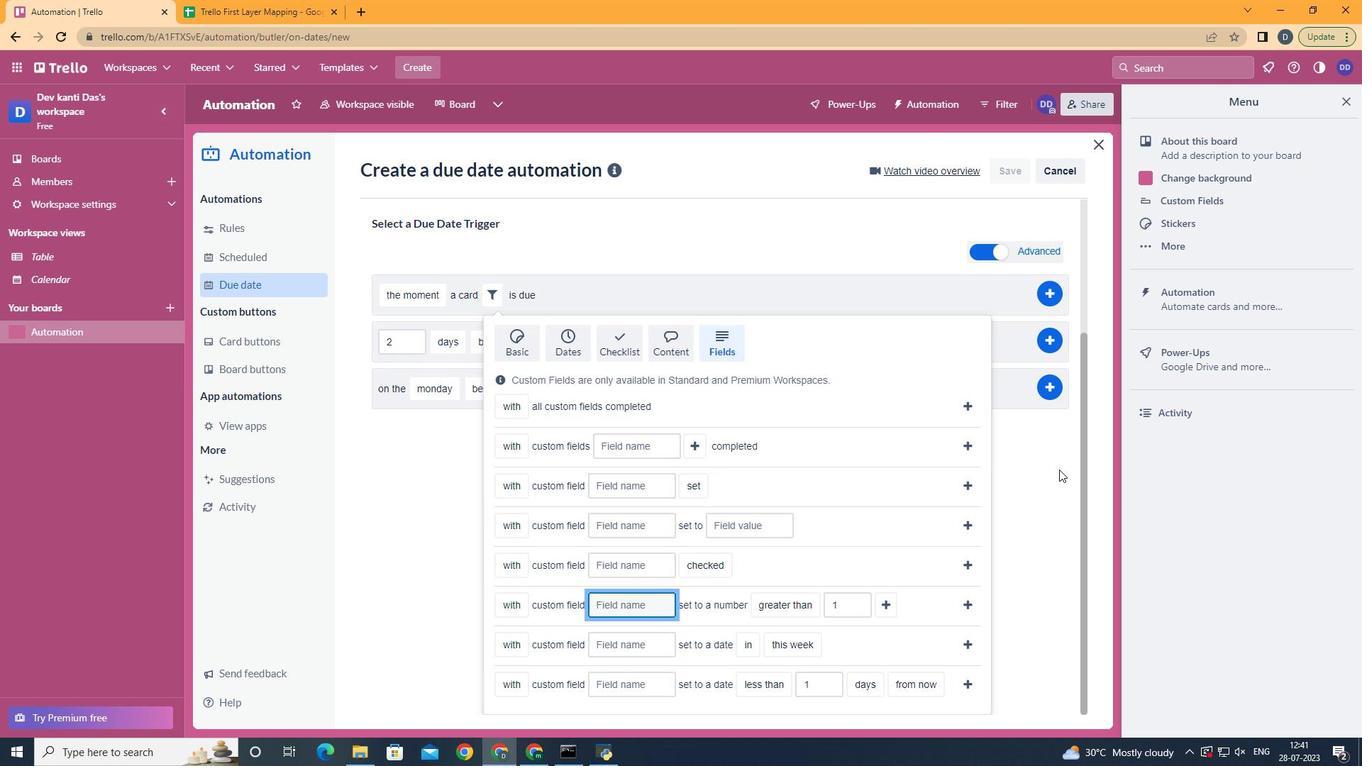 
Action: Mouse moved to (1075, 464)
Screenshot: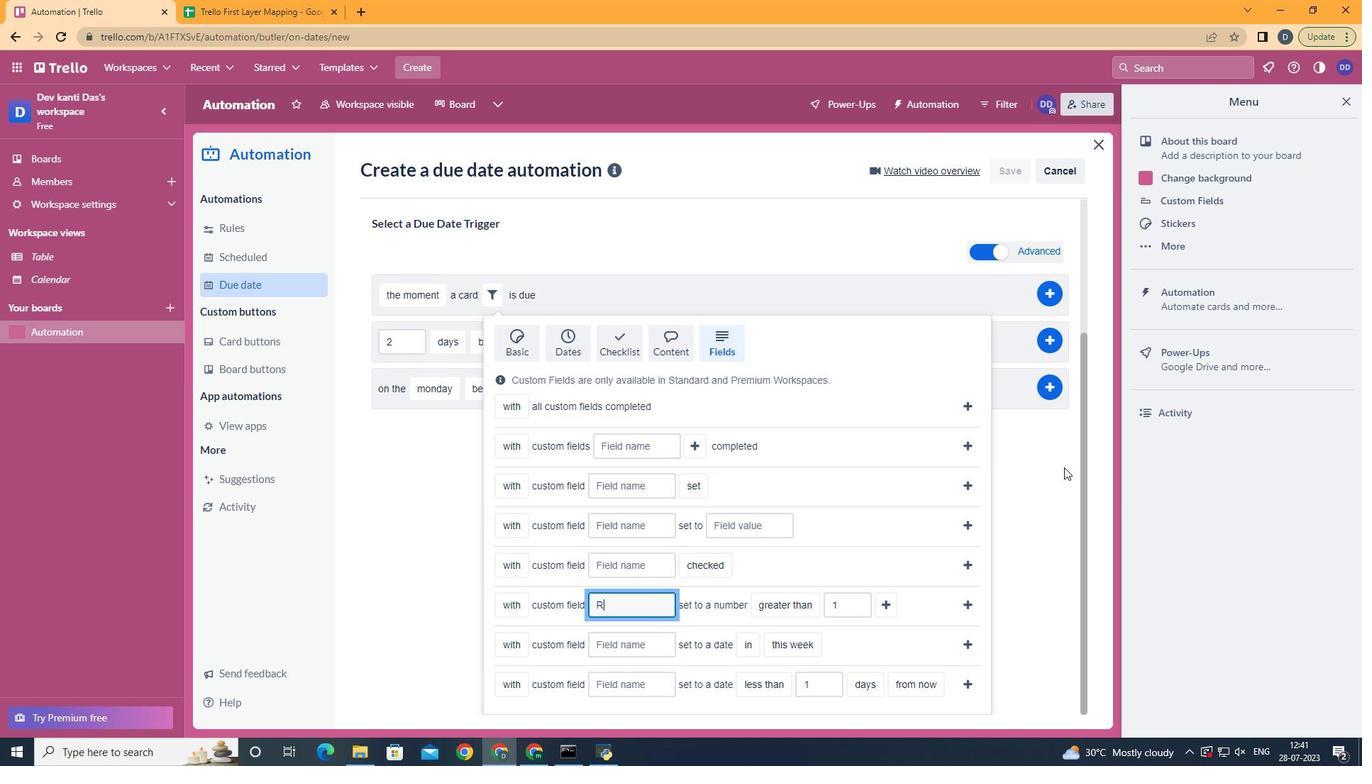 
Action: Key pressed e
Screenshot: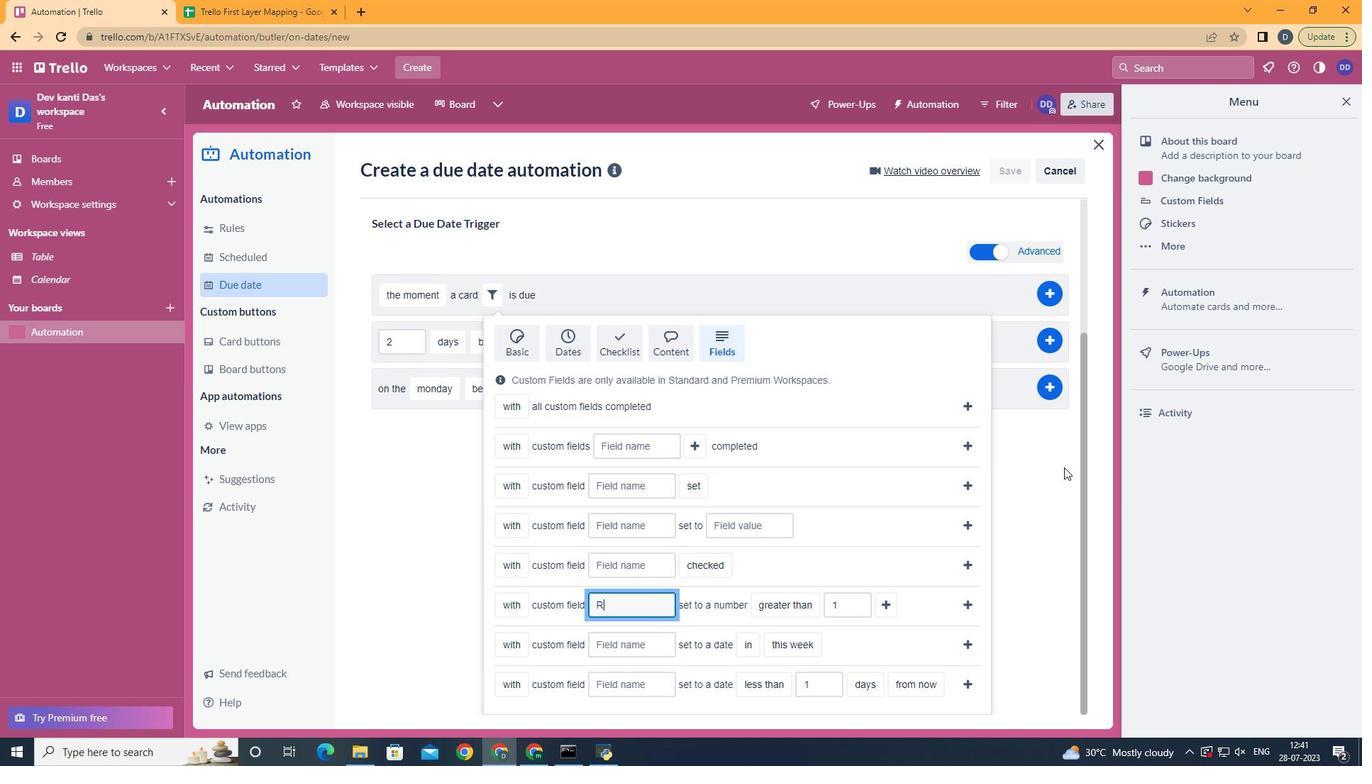 
Action: Mouse moved to (1082, 463)
Screenshot: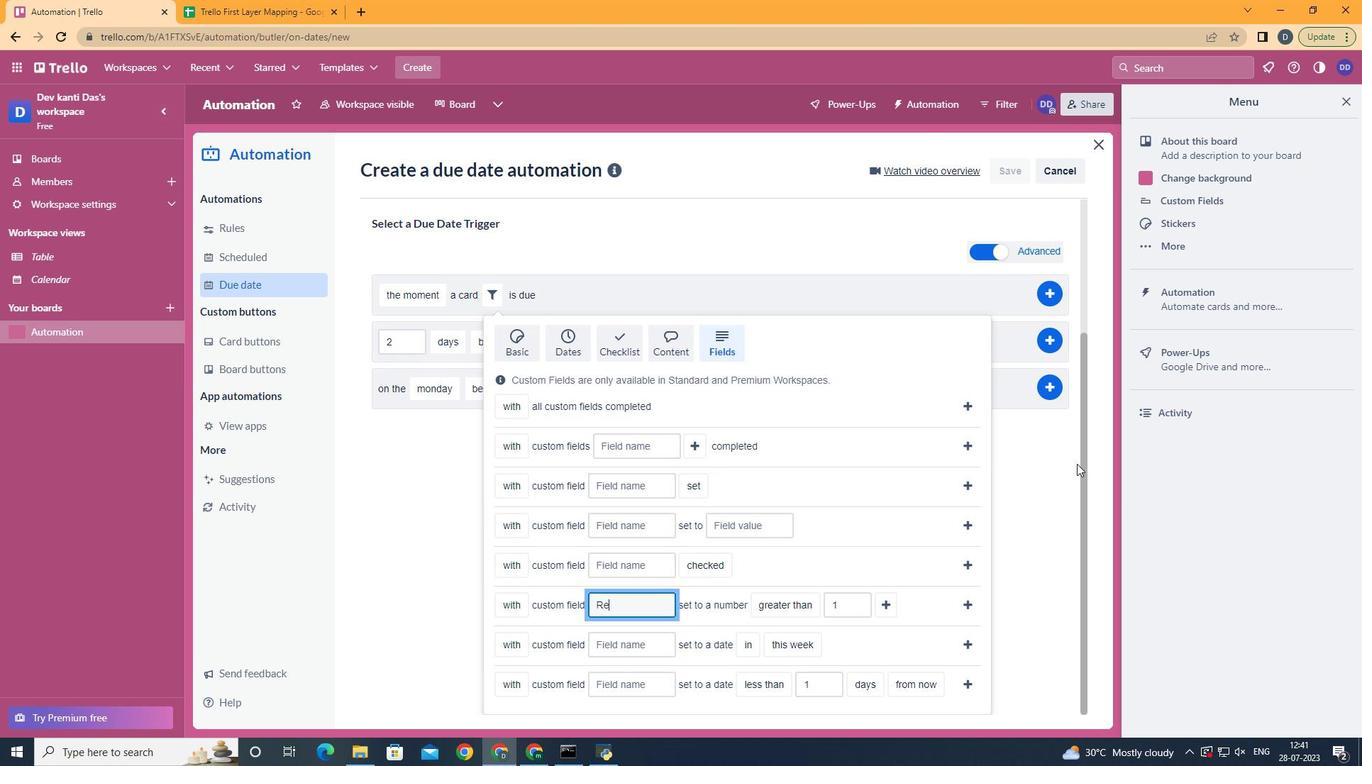 
Action: Key pressed s
Screenshot: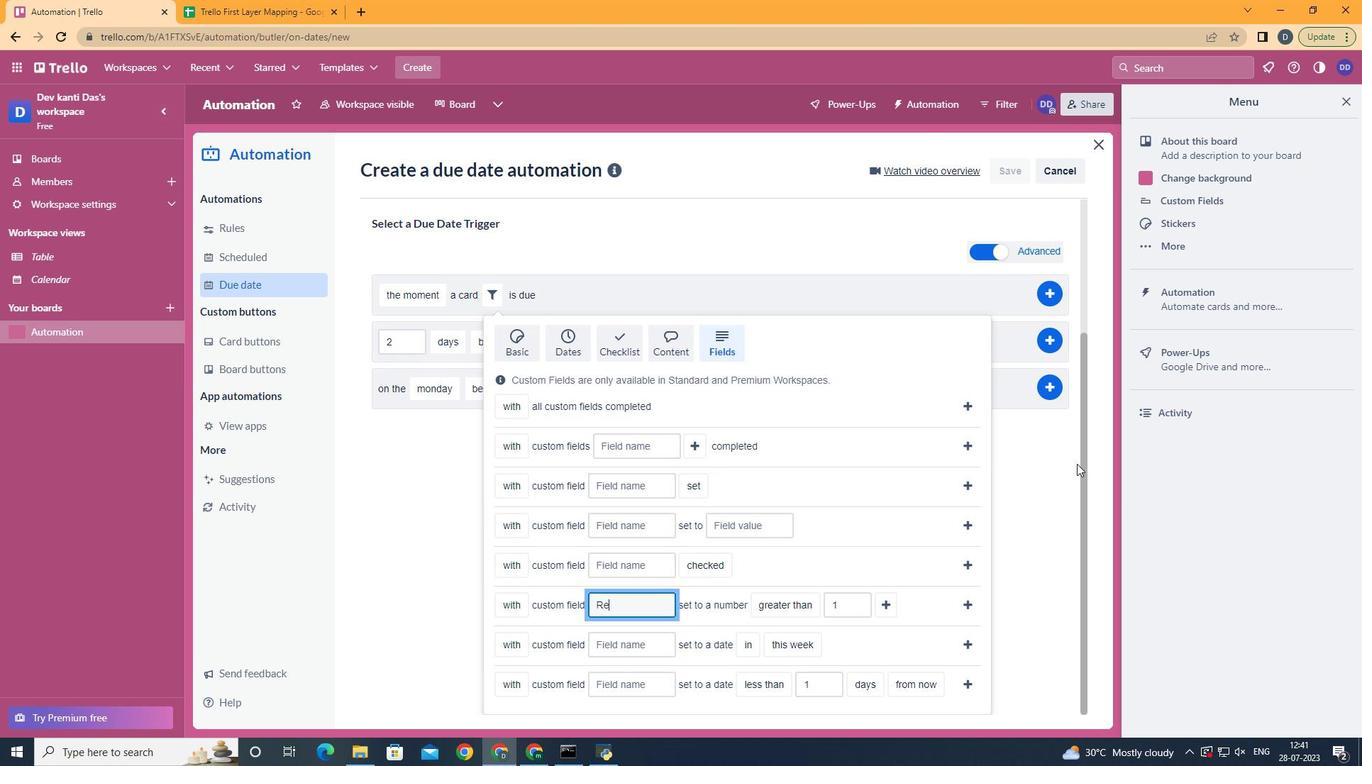 
Action: Mouse moved to (1093, 459)
Screenshot: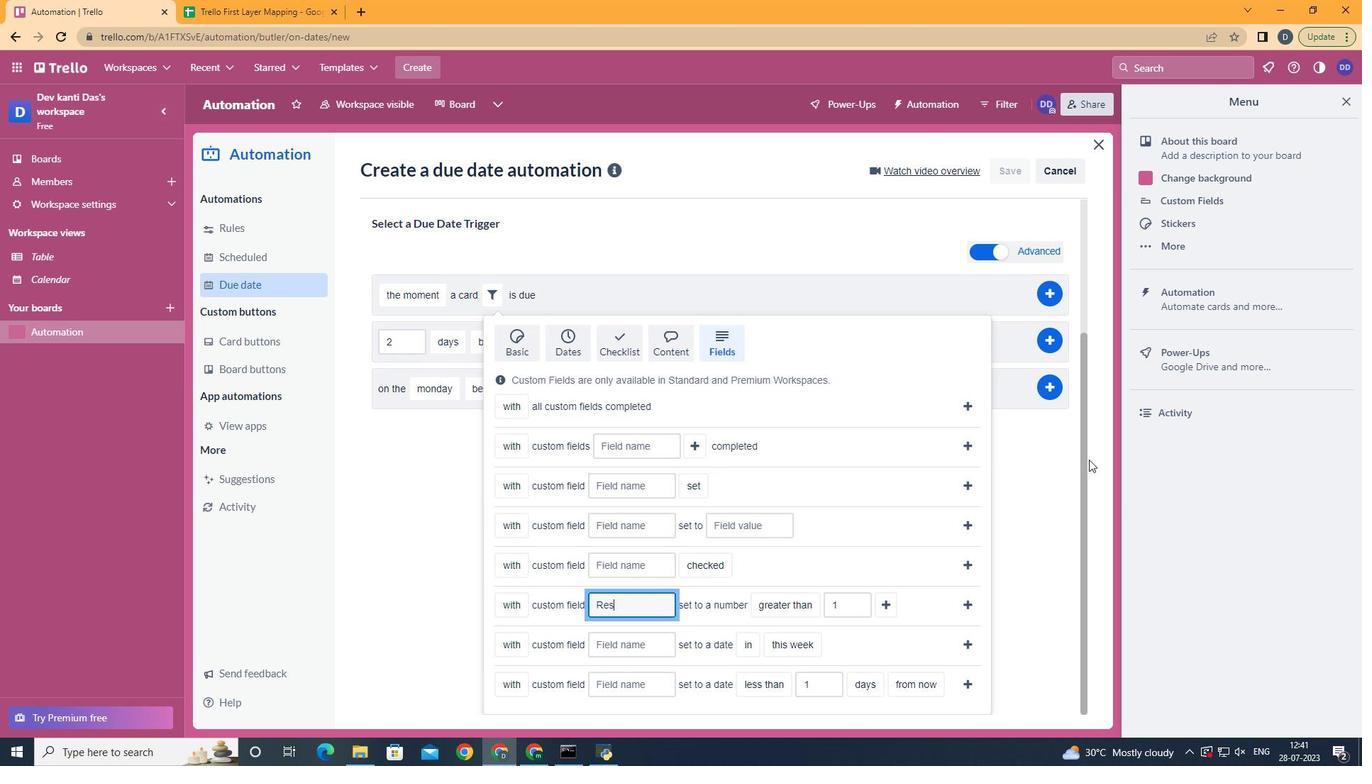 
Action: Key pressed u
Screenshot: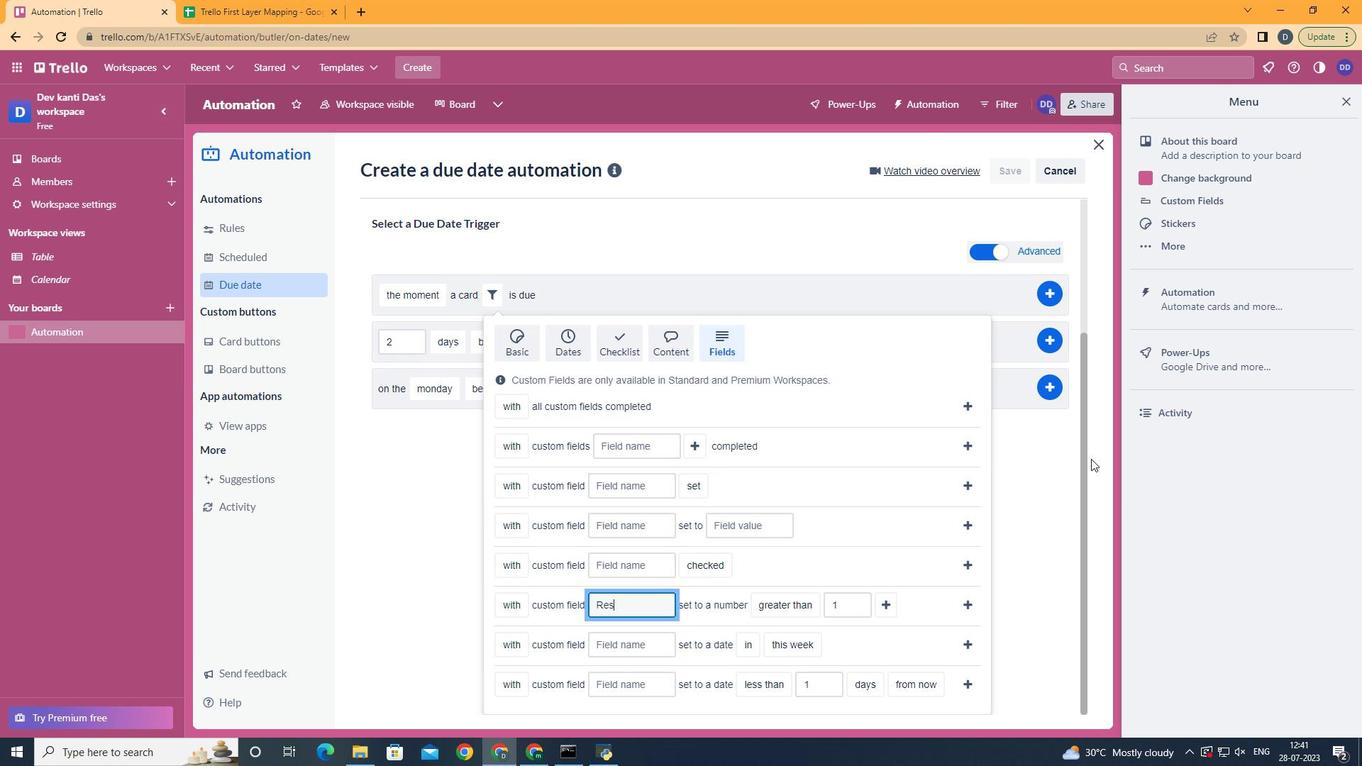 
Action: Mouse moved to (1097, 457)
Screenshot: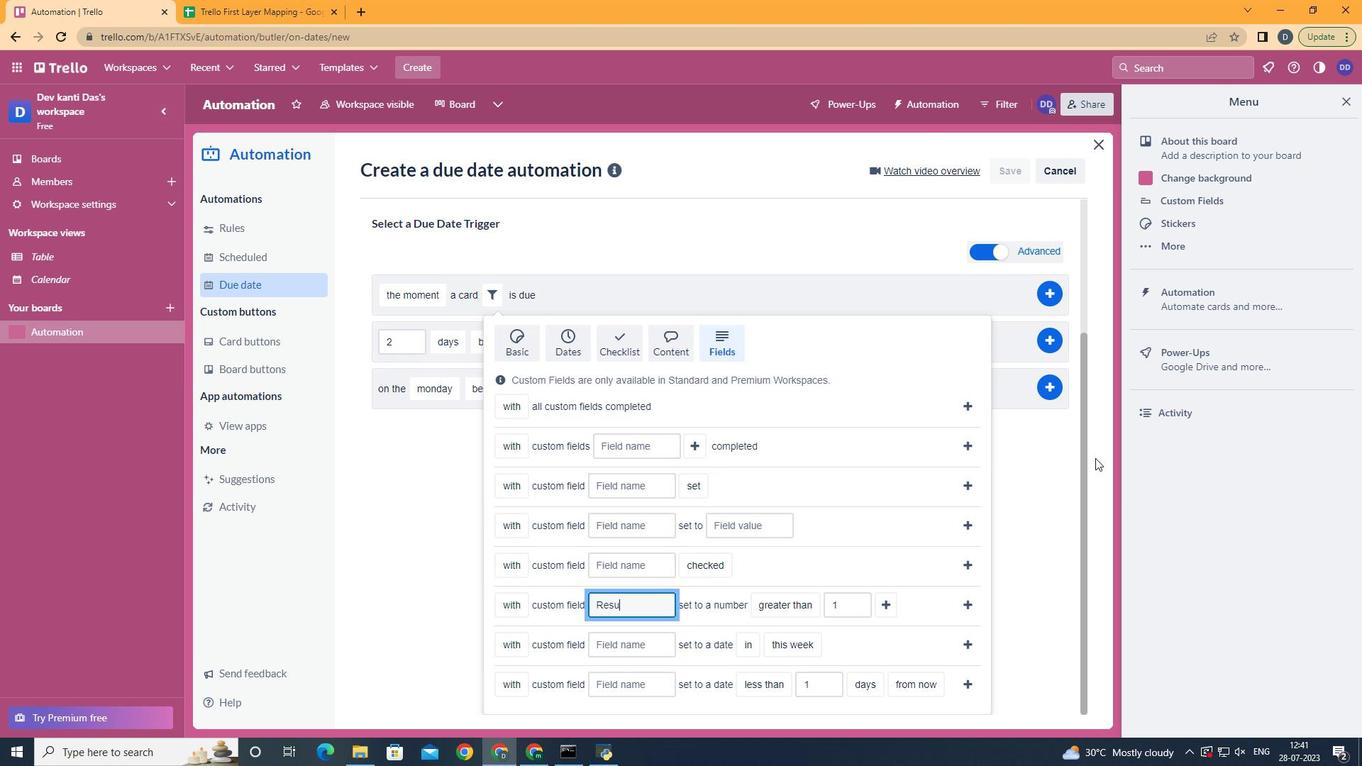 
Action: Key pressed m
Screenshot: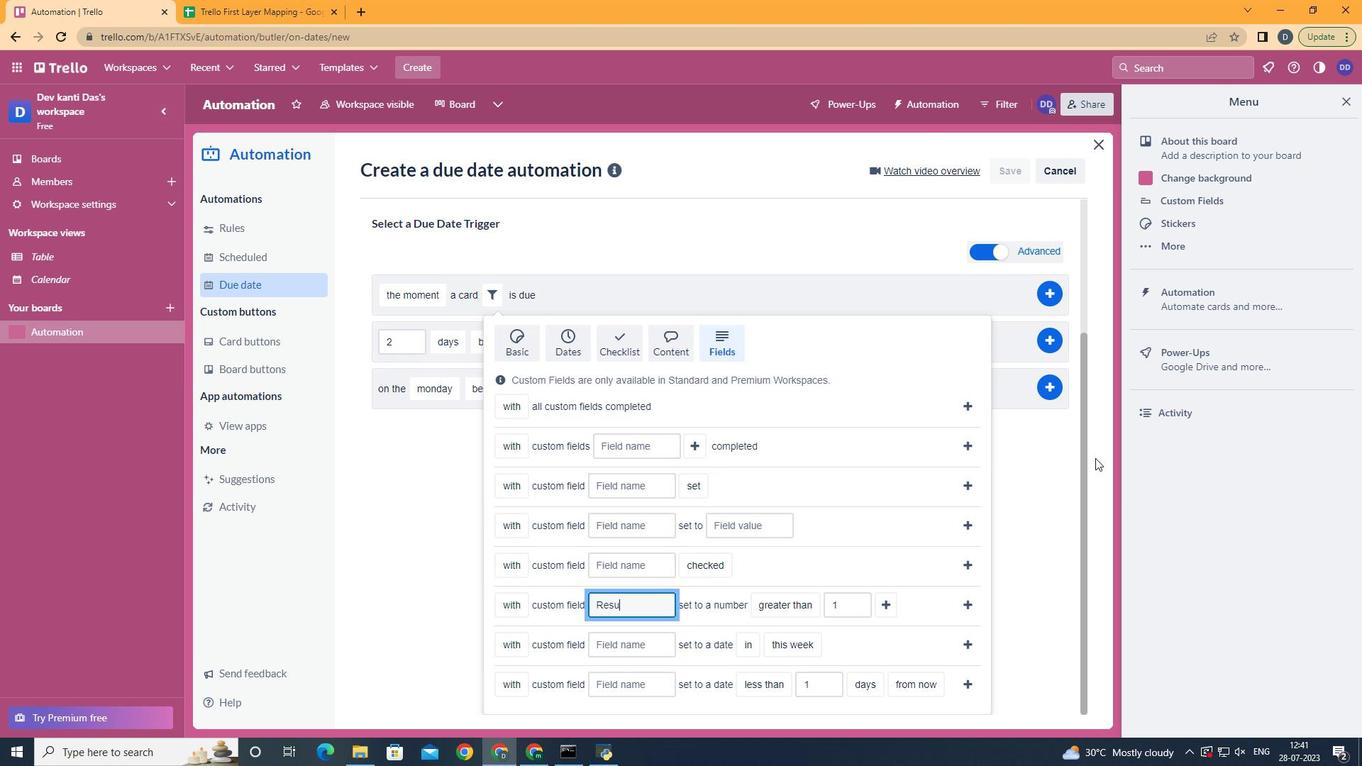 
Action: Mouse moved to (1099, 457)
Screenshot: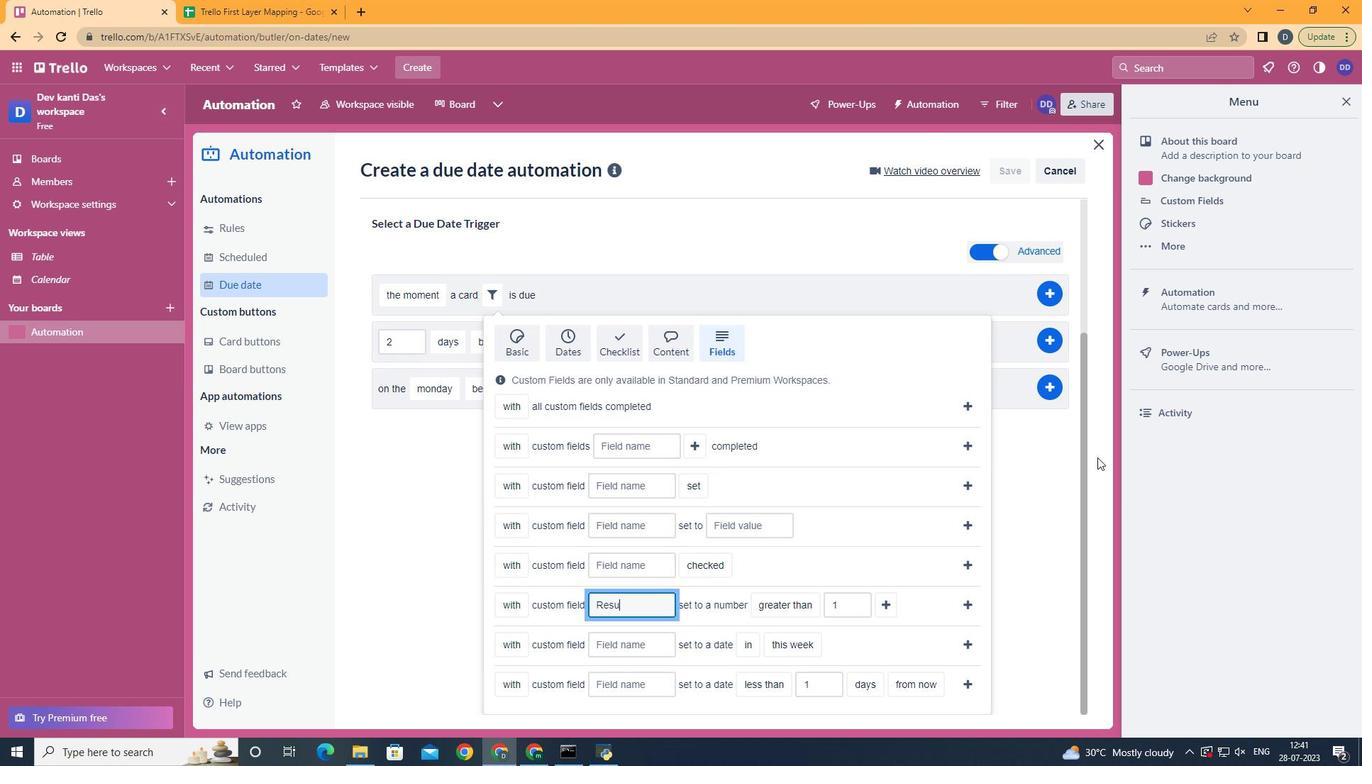 
Action: Key pressed e
Screenshot: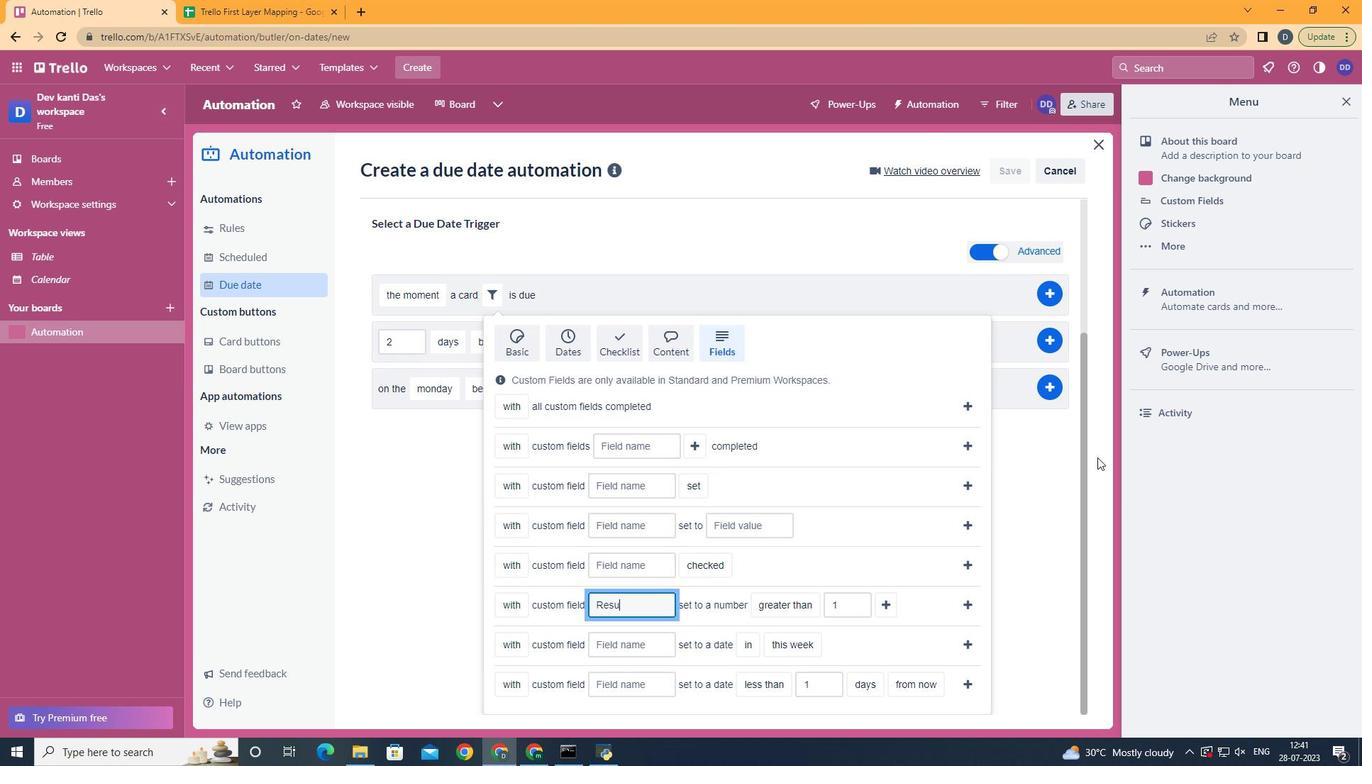 
Action: Mouse moved to (809, 579)
Screenshot: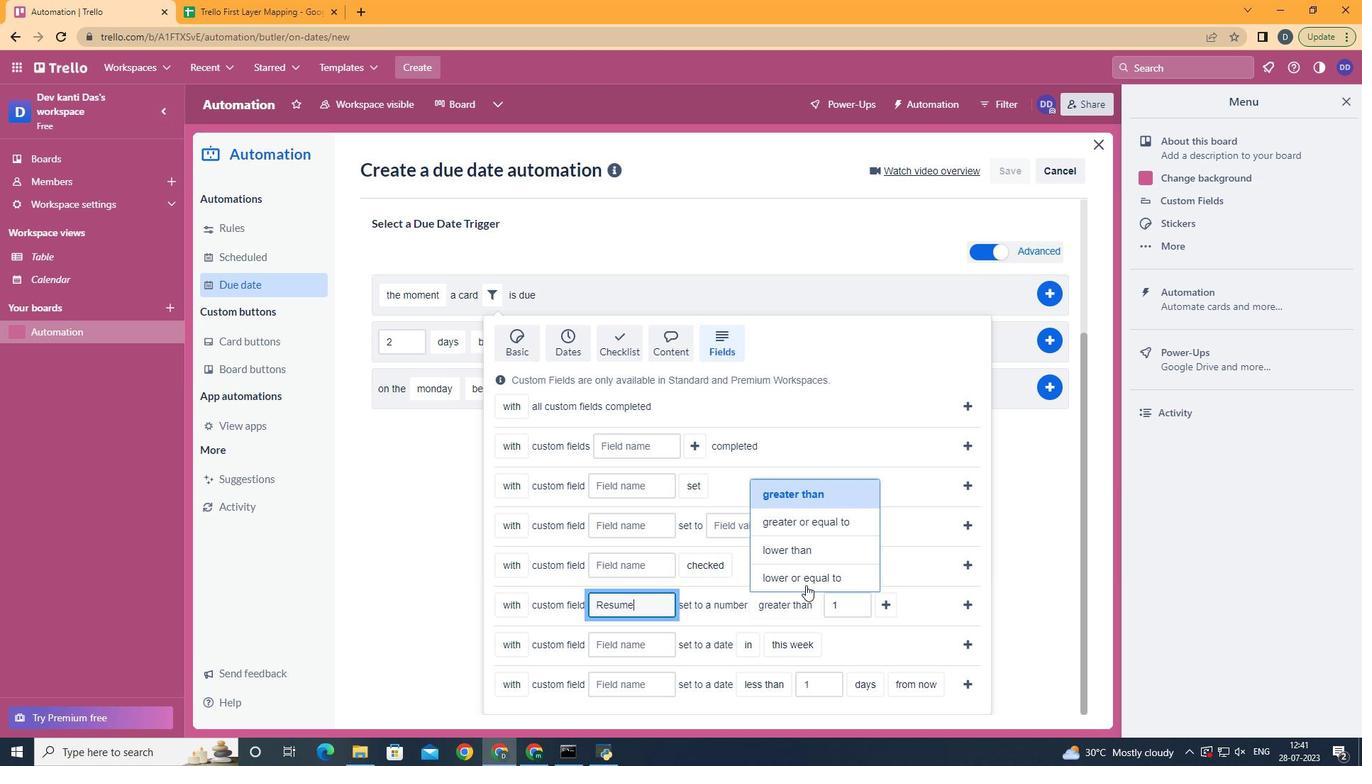 
Action: Mouse pressed left at (809, 579)
Screenshot: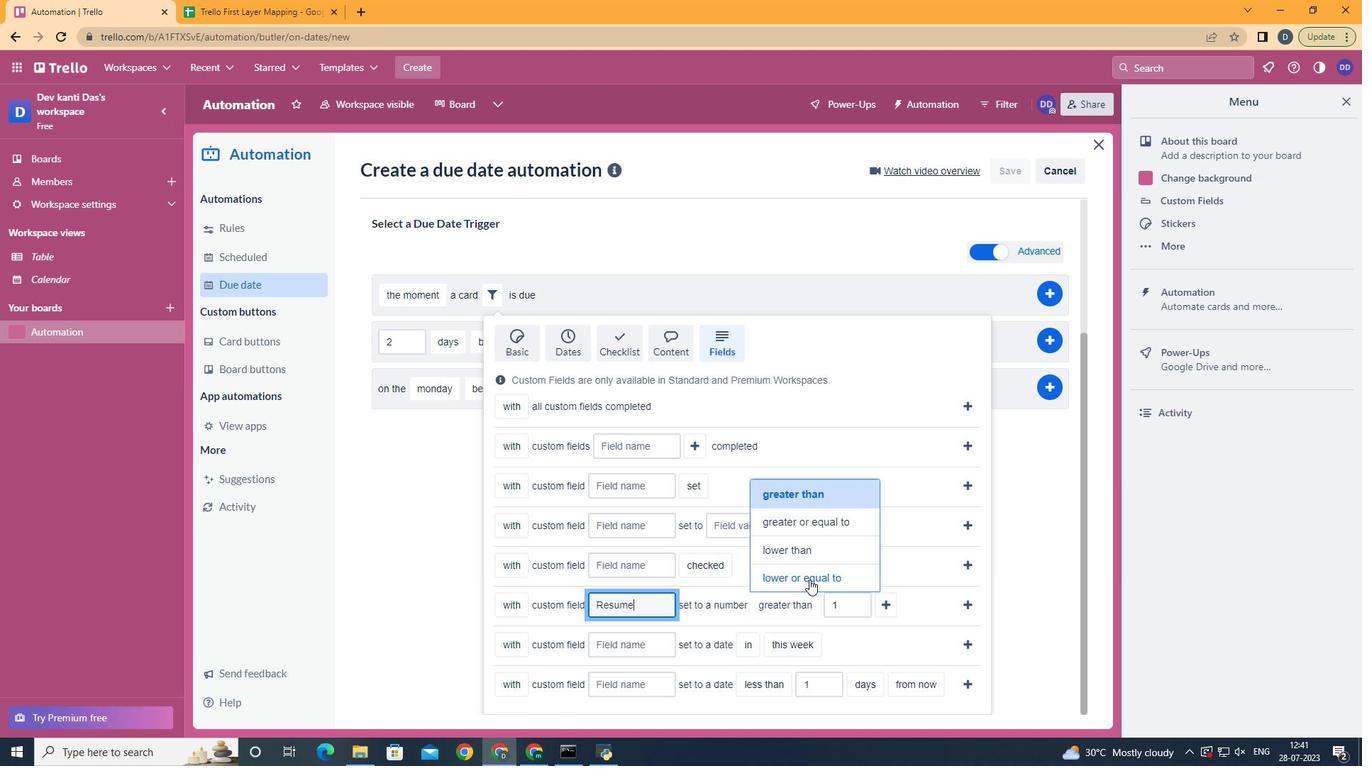 
Action: Mouse moved to (914, 607)
Screenshot: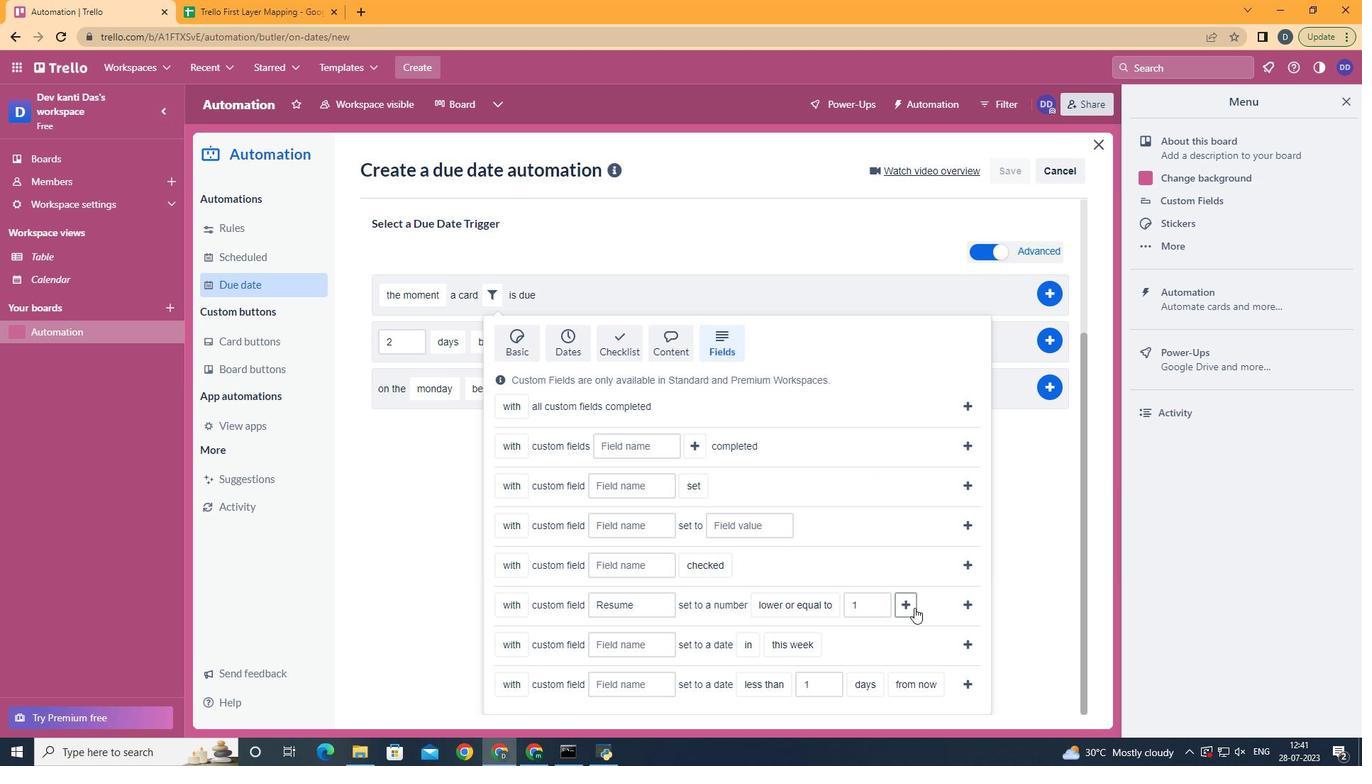 
Action: Mouse pressed left at (914, 607)
Screenshot: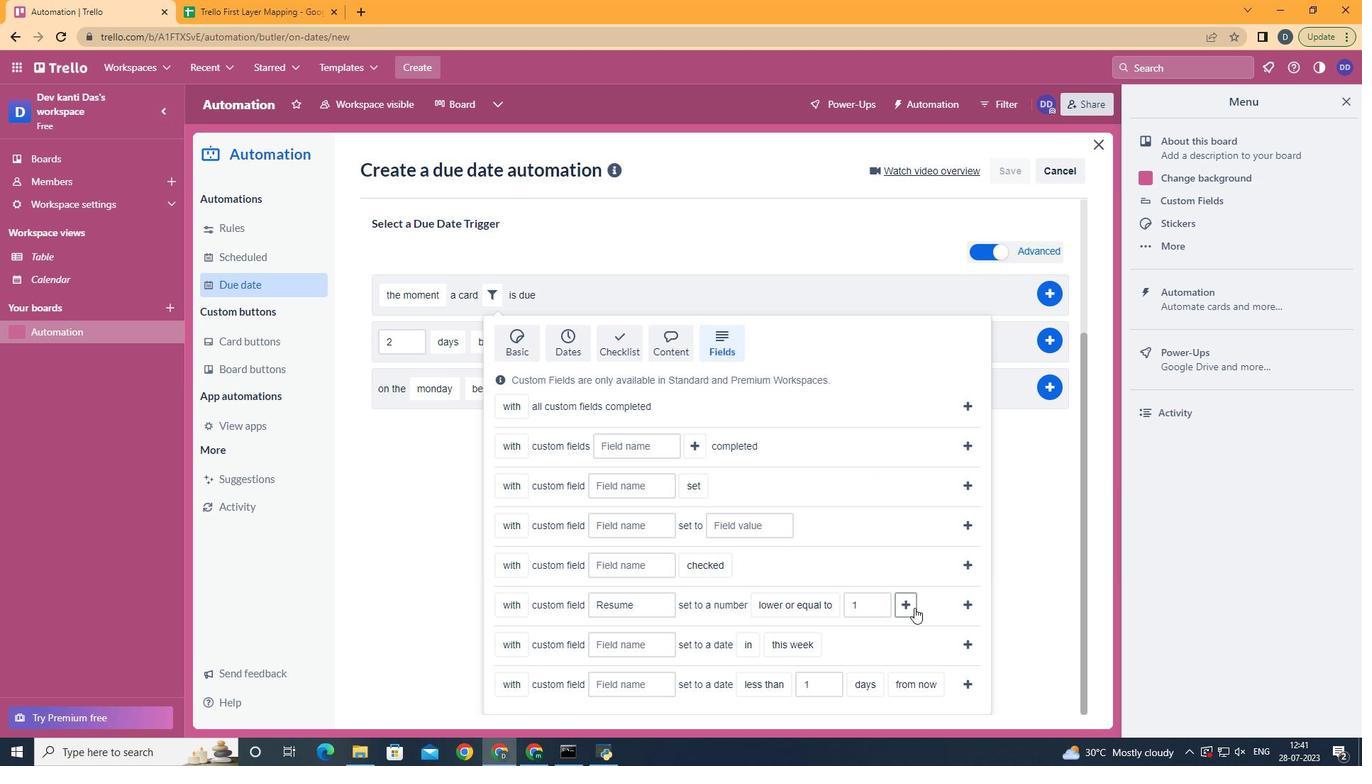 
Action: Mouse moved to (604, 580)
Screenshot: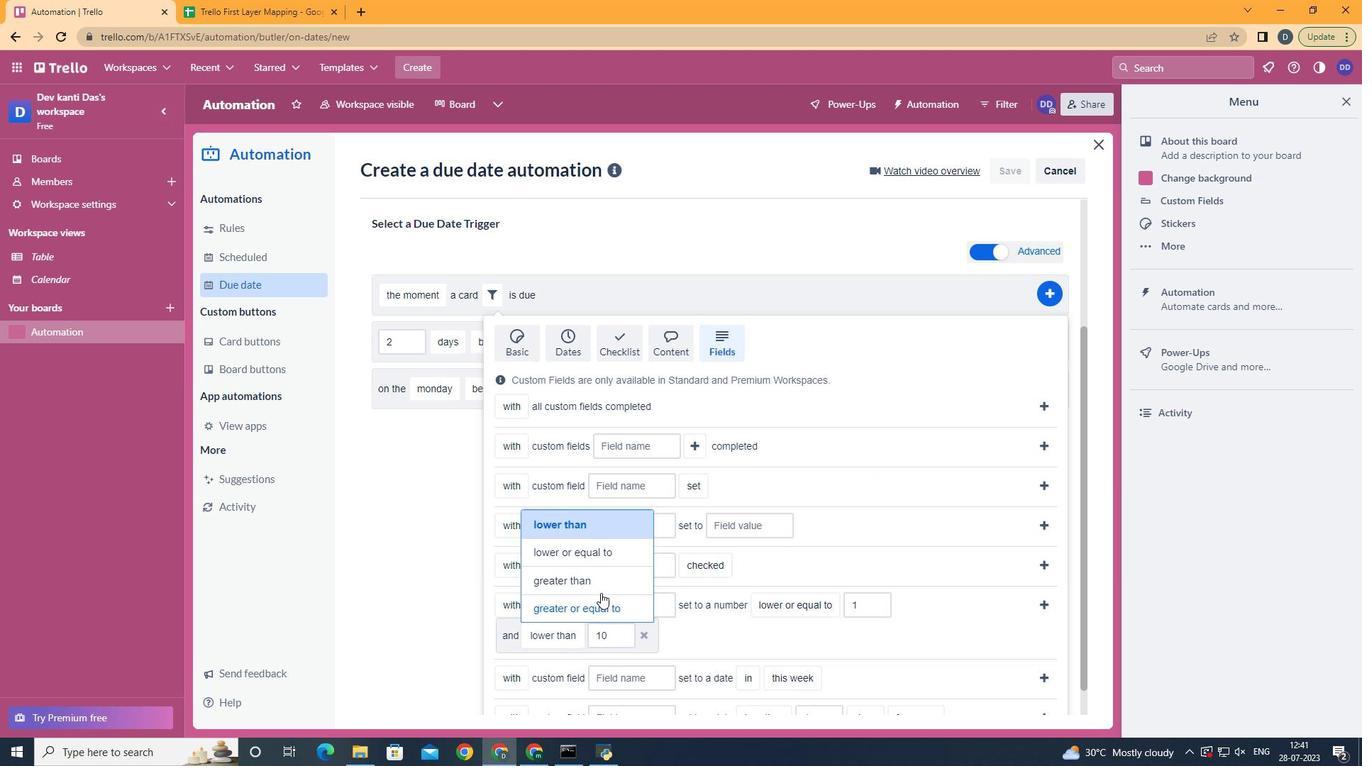 
Action: Mouse pressed left at (604, 580)
Screenshot: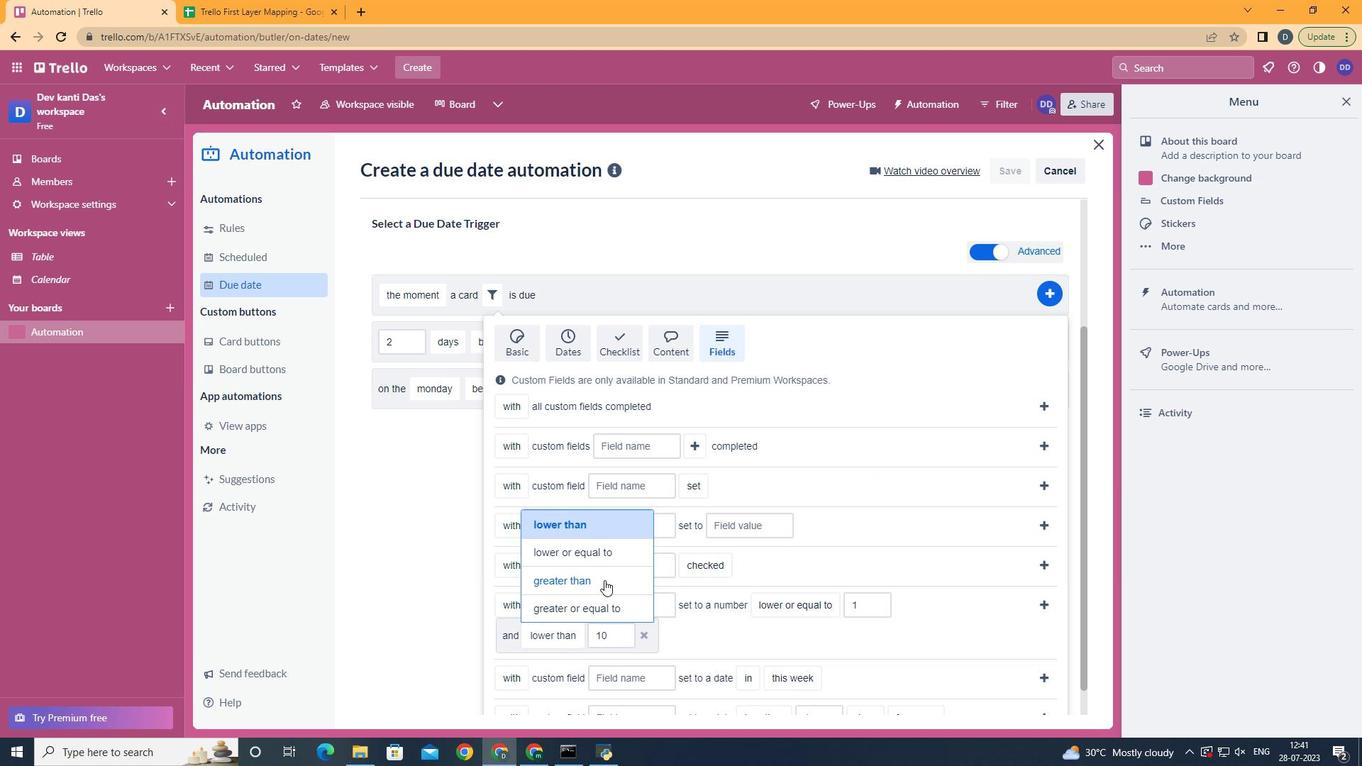 
Action: Mouse moved to (1044, 602)
Screenshot: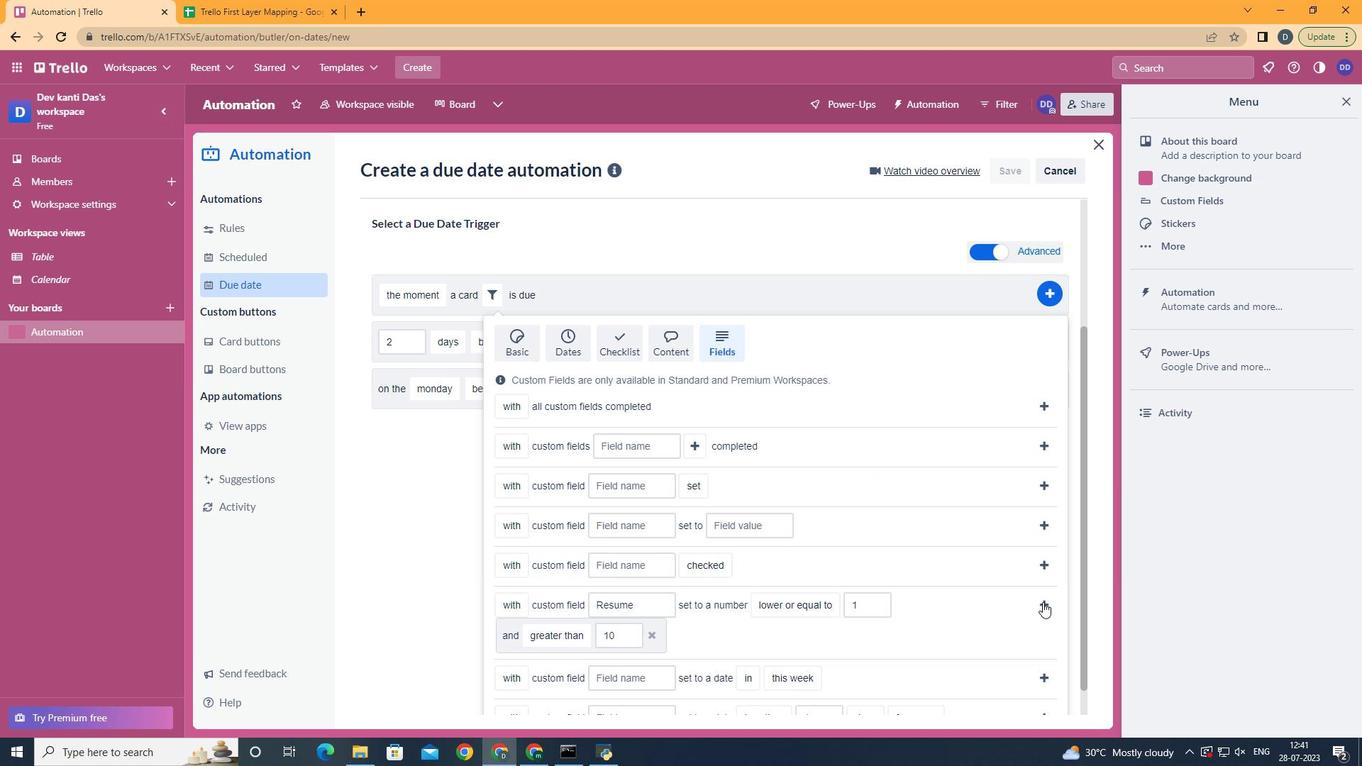 
Action: Mouse pressed left at (1044, 602)
Screenshot: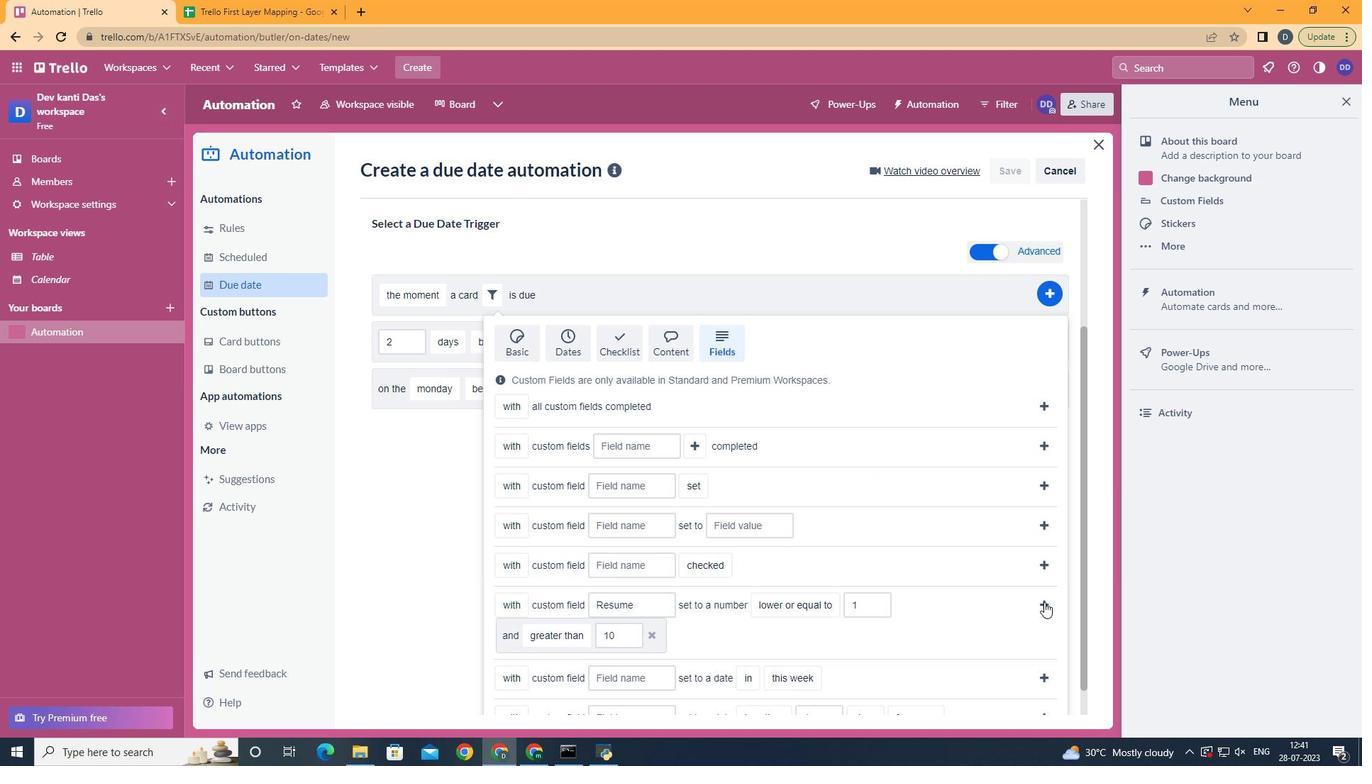 
Action: Mouse moved to (937, 596)
Screenshot: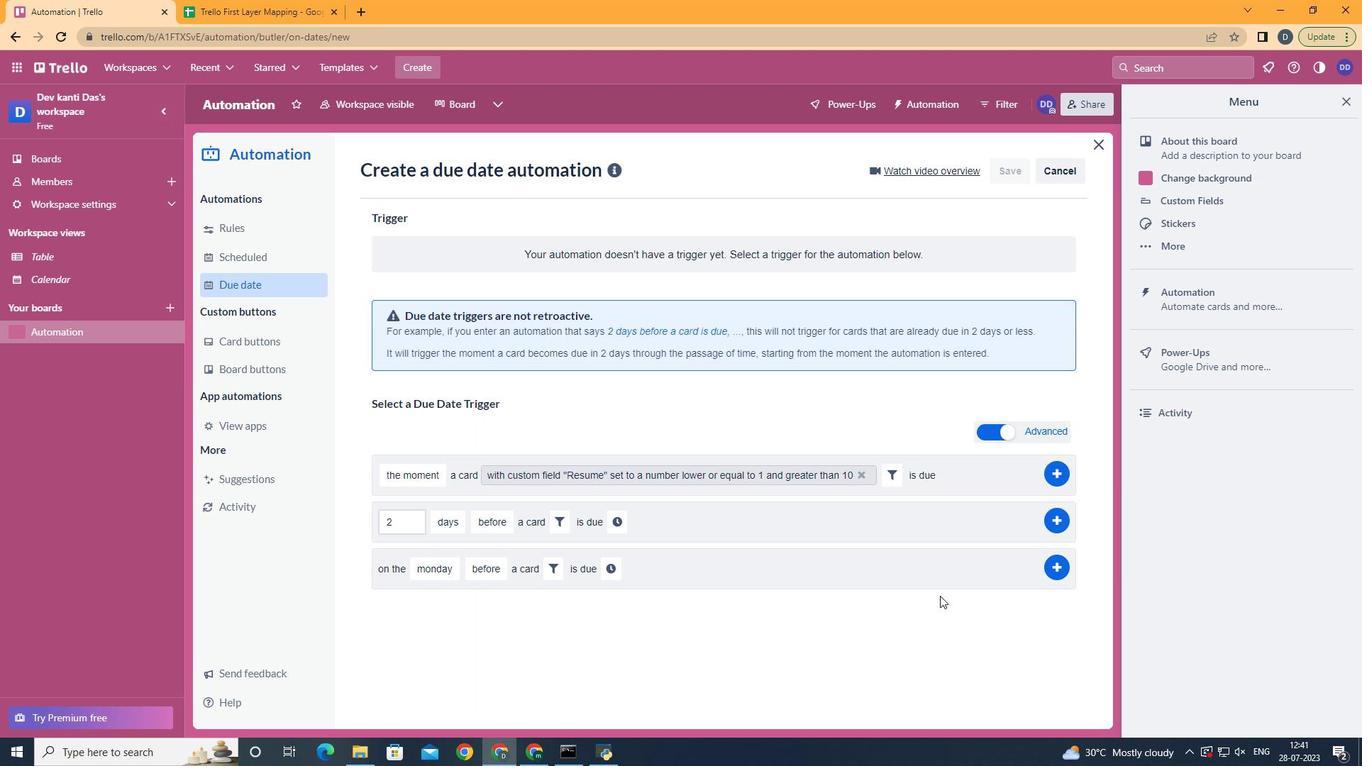 
